 Task: Look for space in Shama Junction, Ghana from 3rd August, 2023 to 7th August, 2023 for 2 adults in price range Rs.4000 to Rs.9000. Place can be private room with 1  bedroom having 1 bed and 1 bathroom. Property type can be house, flat, guest house, hotel. Booking option can be shelf check-in. Required host language is English.
Action: Mouse moved to (433, 45)
Screenshot: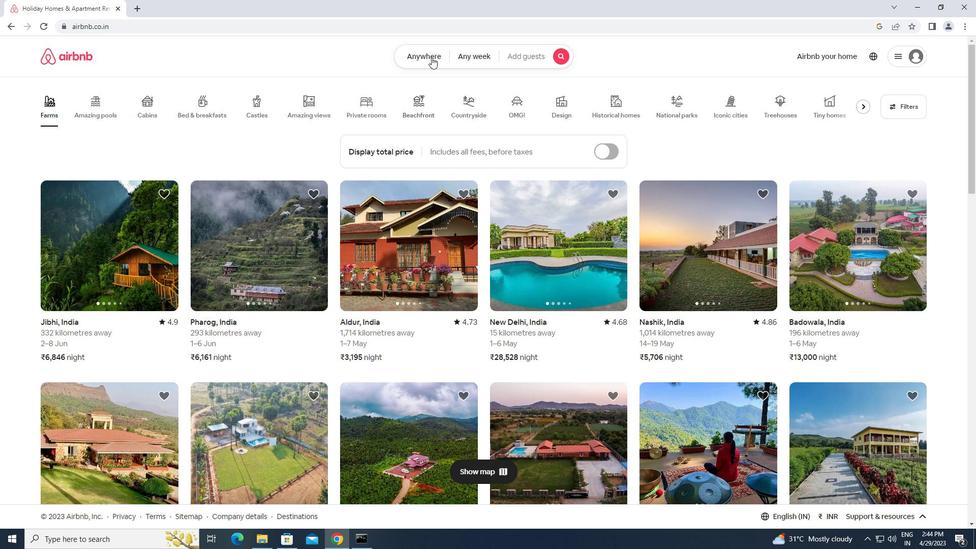 
Action: Mouse pressed left at (433, 45)
Screenshot: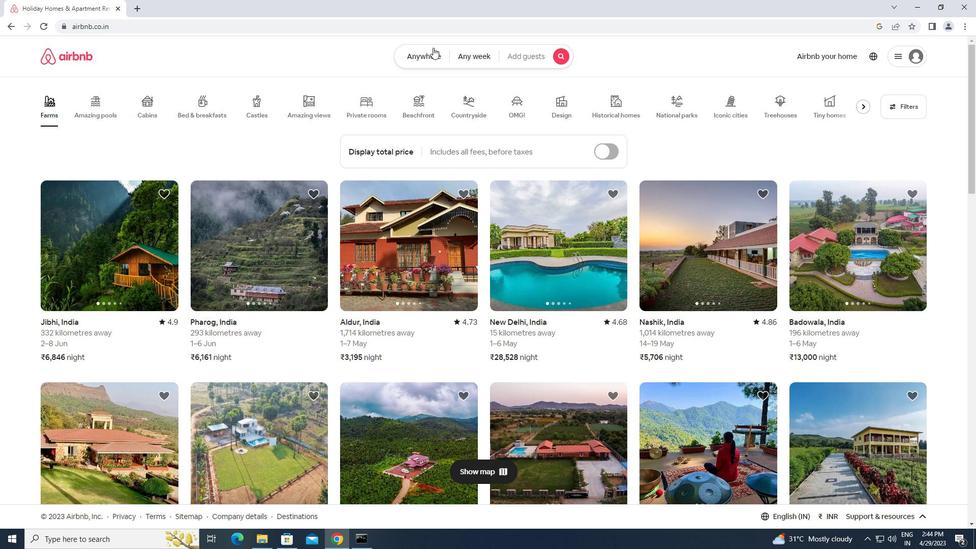 
Action: Mouse moved to (386, 87)
Screenshot: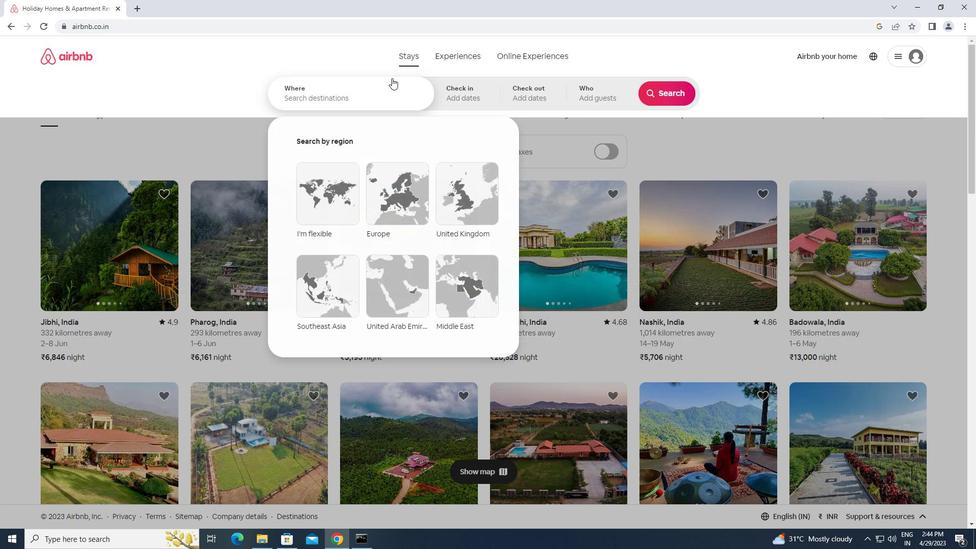 
Action: Mouse pressed left at (386, 87)
Screenshot: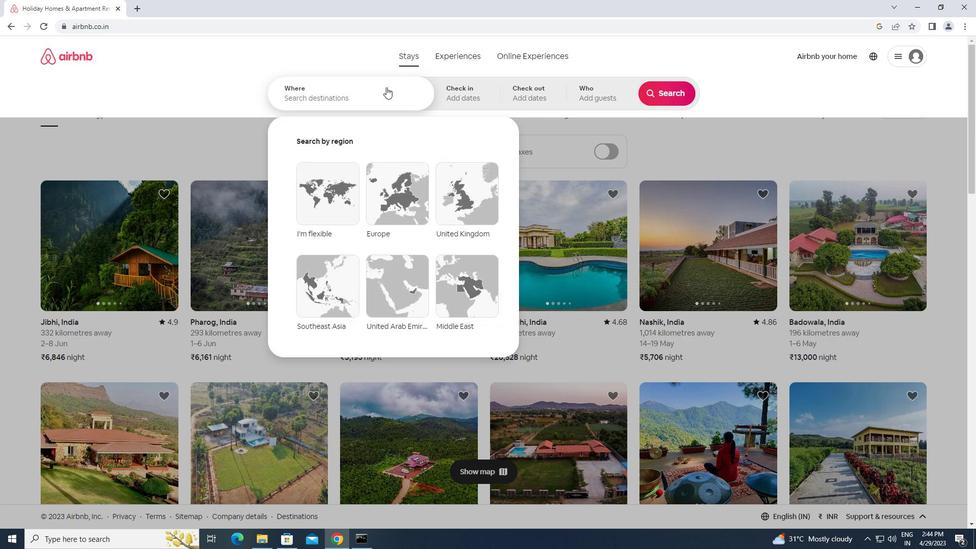 
Action: Key pressed s<Key.caps_lock>hama<Key.space><Key.caps_lock>j<Key.caps_lock>unction,<Key.space><Key.caps_lock>g<Key.caps_lock>hana<Key.enter>
Screenshot: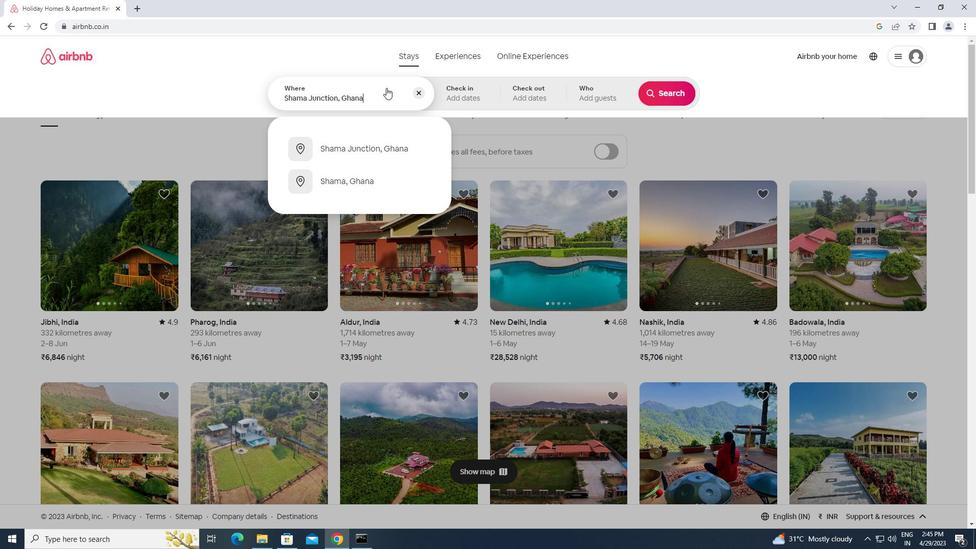 
Action: Mouse moved to (666, 173)
Screenshot: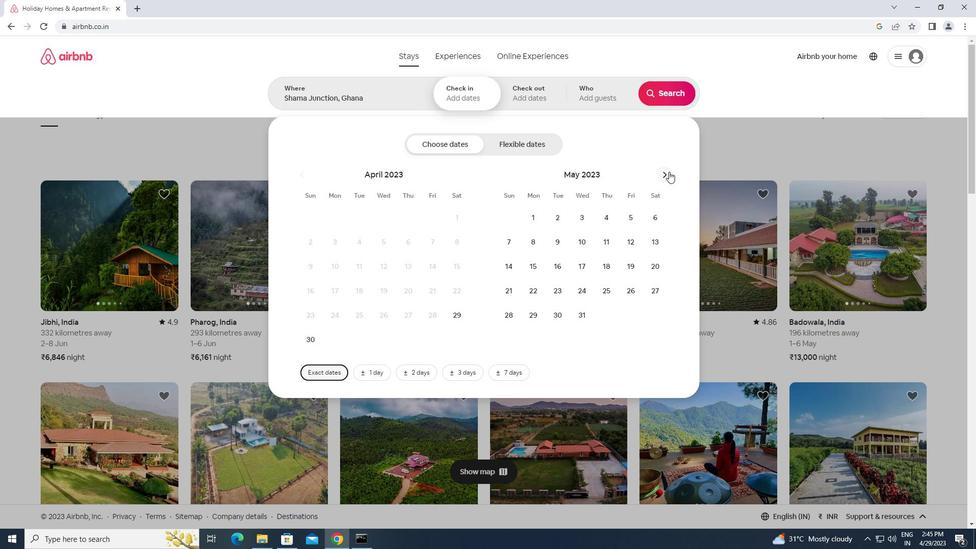 
Action: Mouse pressed left at (666, 173)
Screenshot: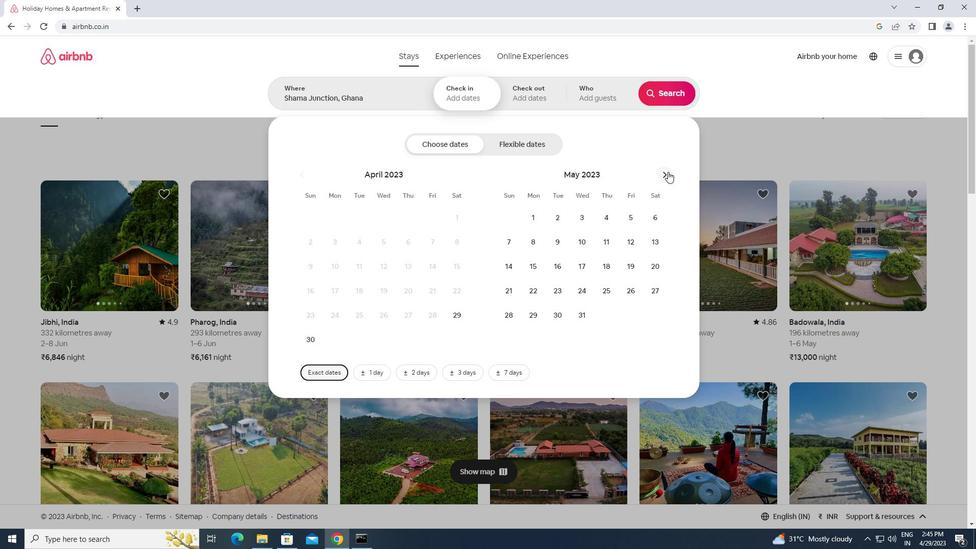 
Action: Mouse pressed left at (666, 173)
Screenshot: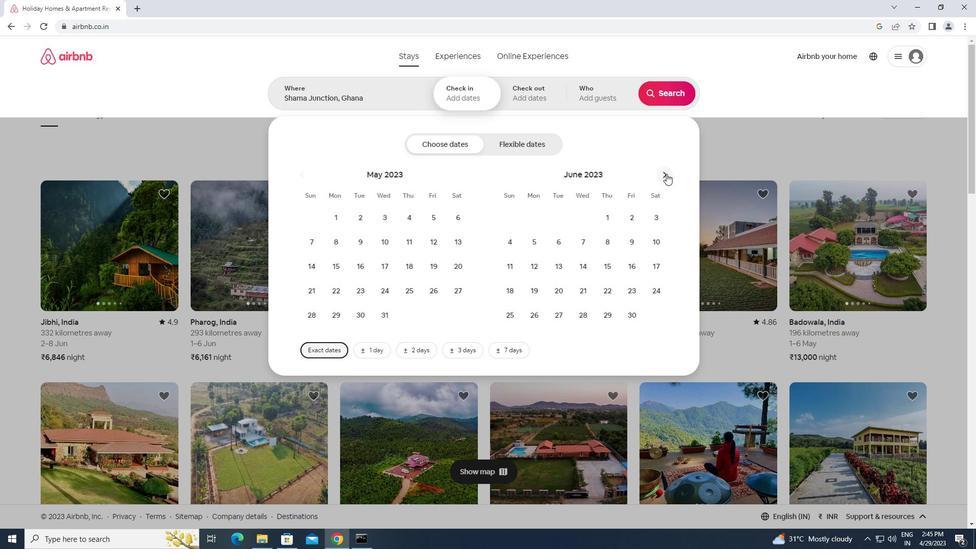 
Action: Mouse pressed left at (666, 173)
Screenshot: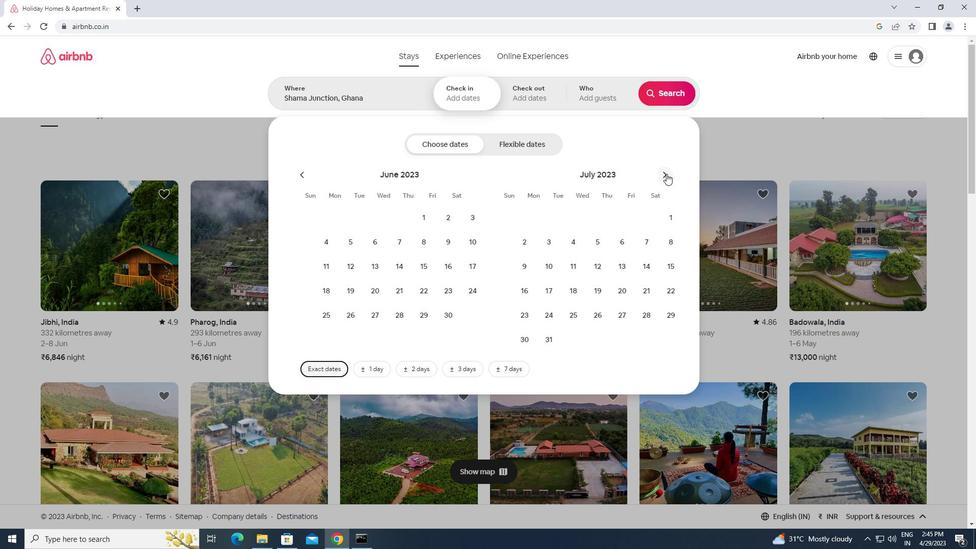 
Action: Mouse moved to (606, 213)
Screenshot: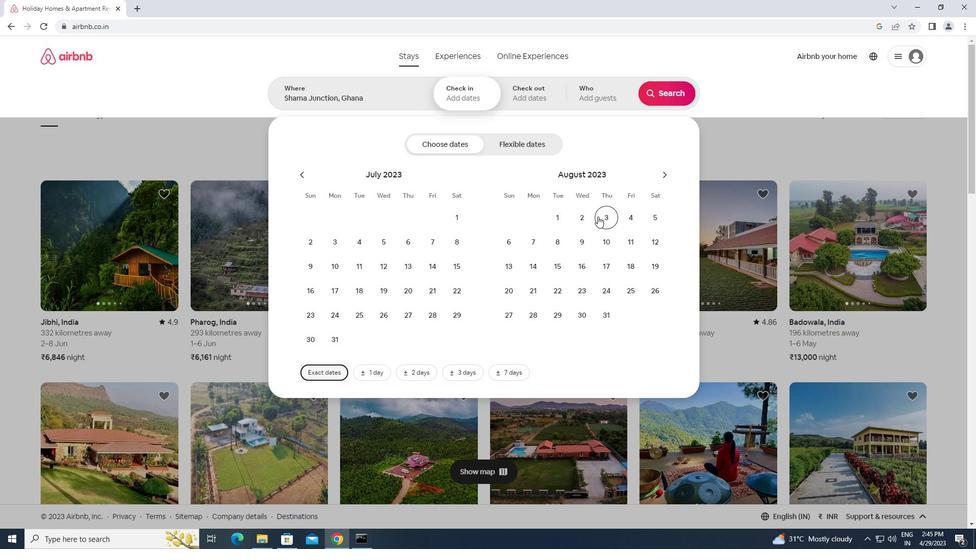 
Action: Mouse pressed left at (606, 213)
Screenshot: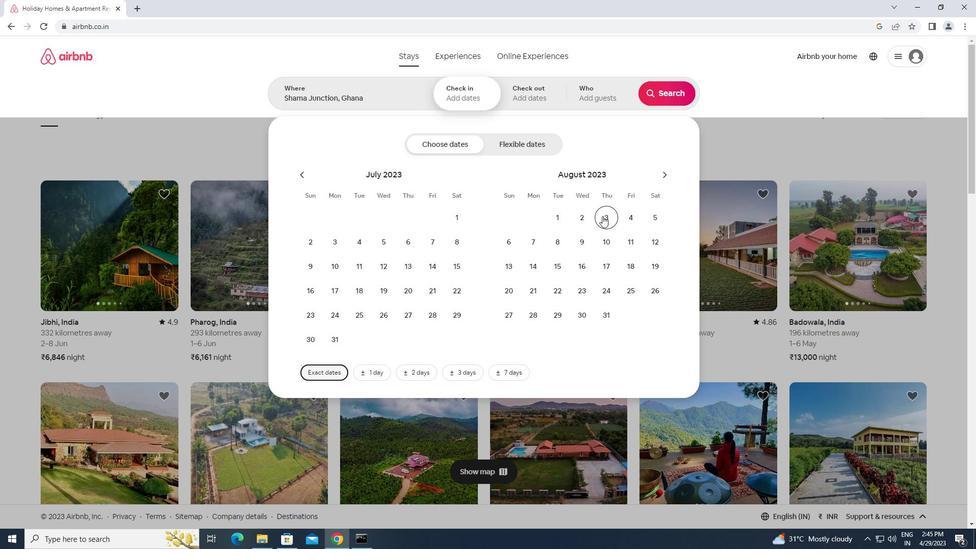 
Action: Mouse moved to (527, 248)
Screenshot: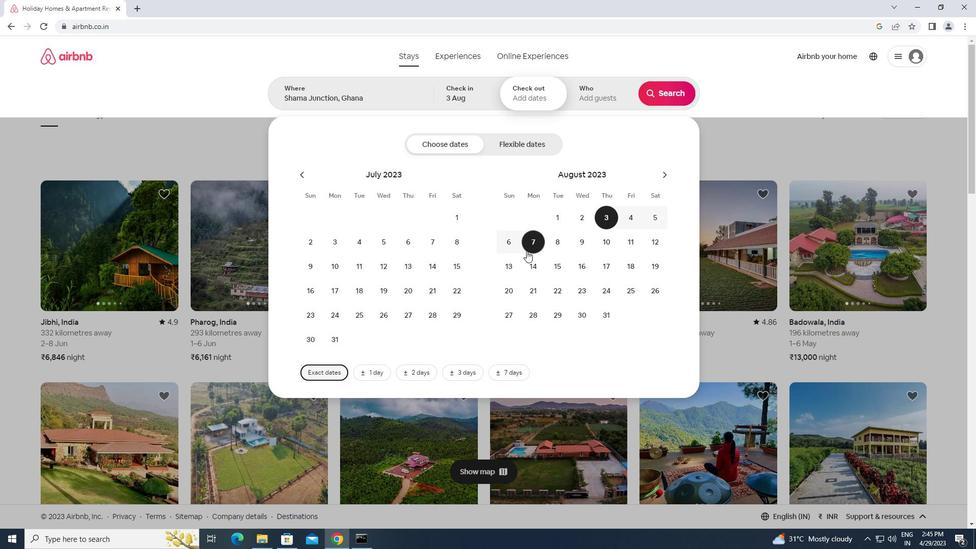 
Action: Mouse pressed left at (527, 248)
Screenshot: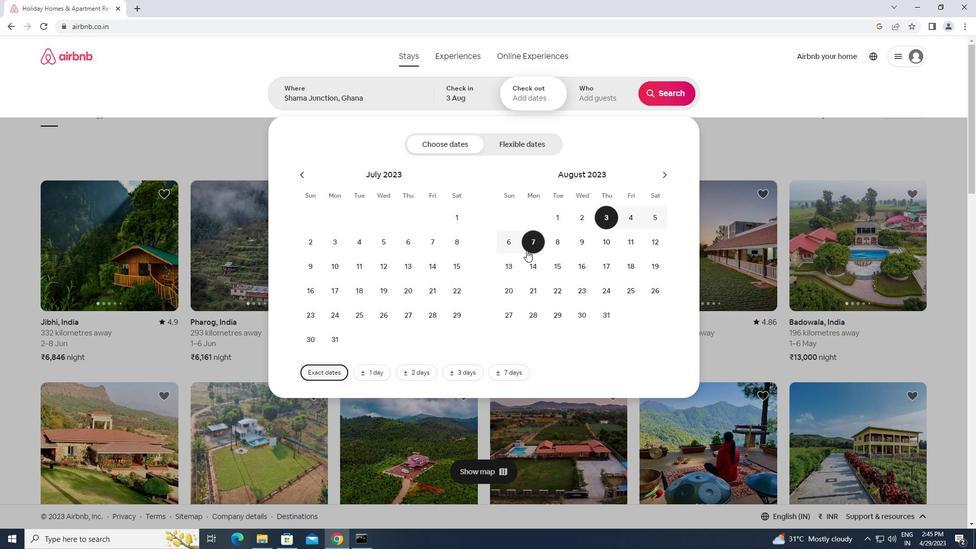 
Action: Mouse moved to (594, 95)
Screenshot: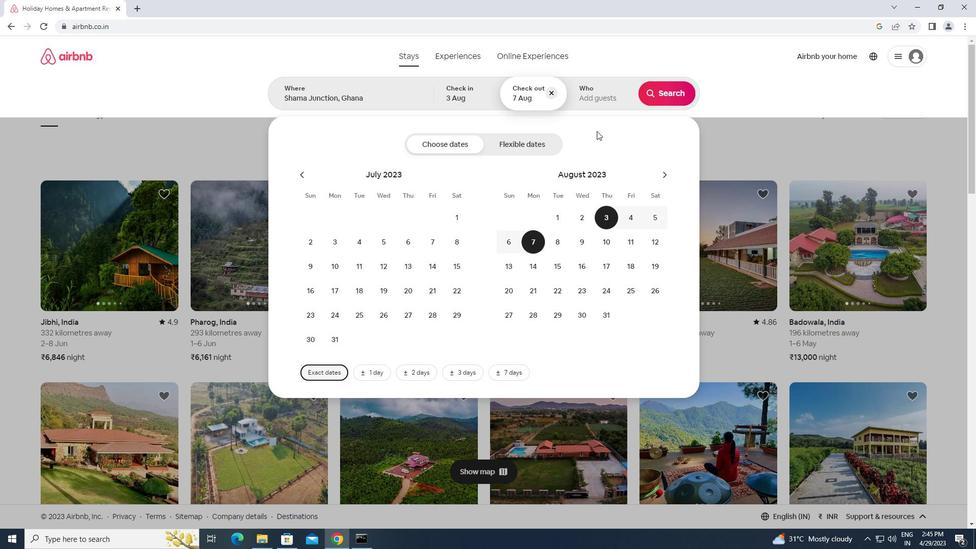 
Action: Mouse pressed left at (594, 95)
Screenshot: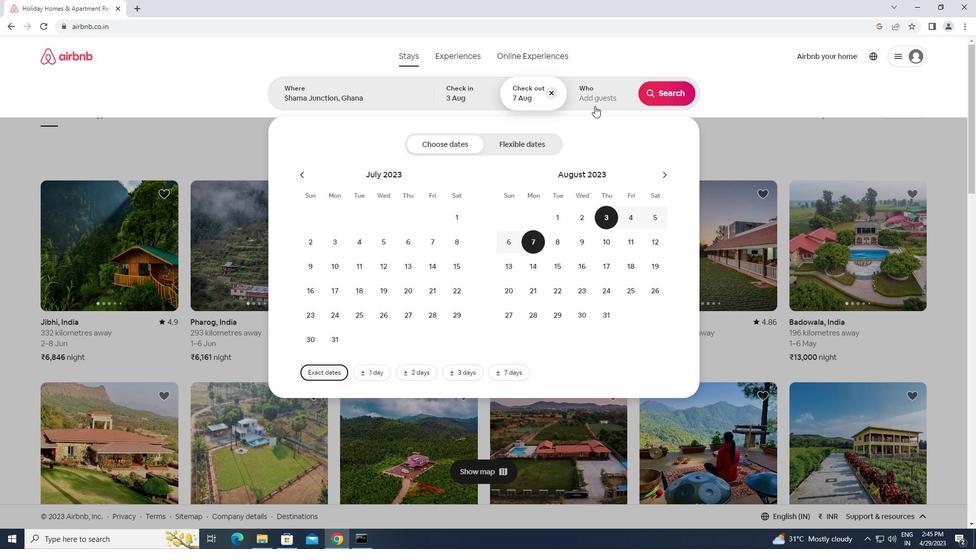 
Action: Mouse moved to (668, 149)
Screenshot: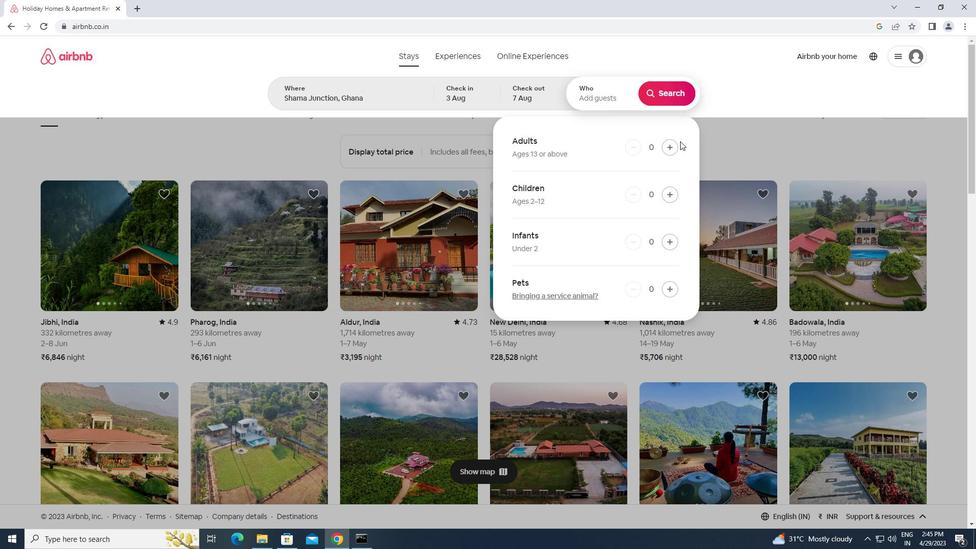 
Action: Mouse pressed left at (668, 149)
Screenshot: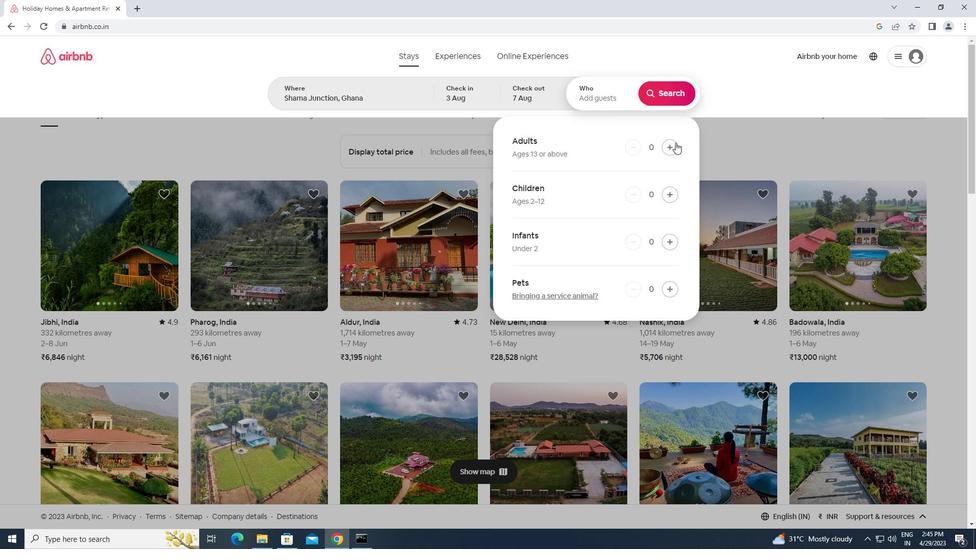 
Action: Mouse pressed left at (668, 149)
Screenshot: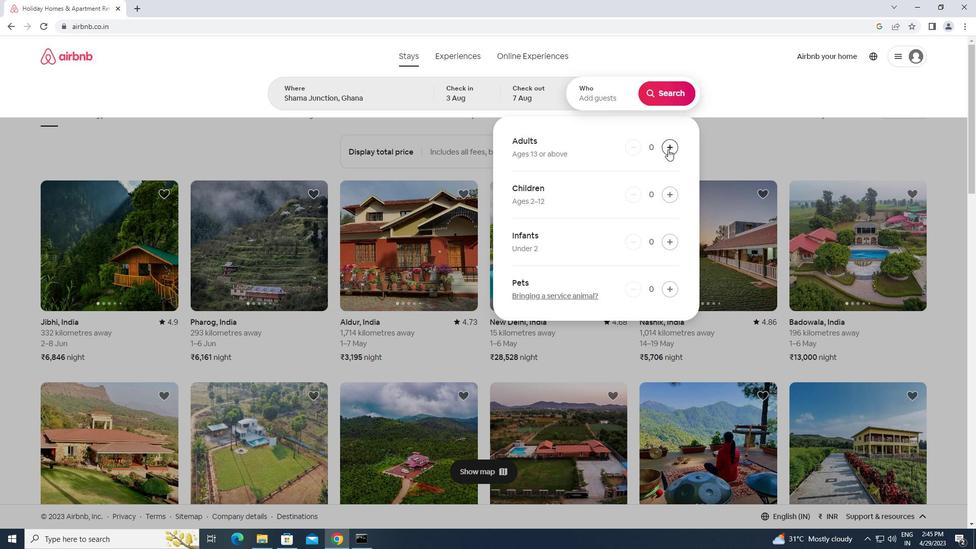 
Action: Mouse moved to (657, 102)
Screenshot: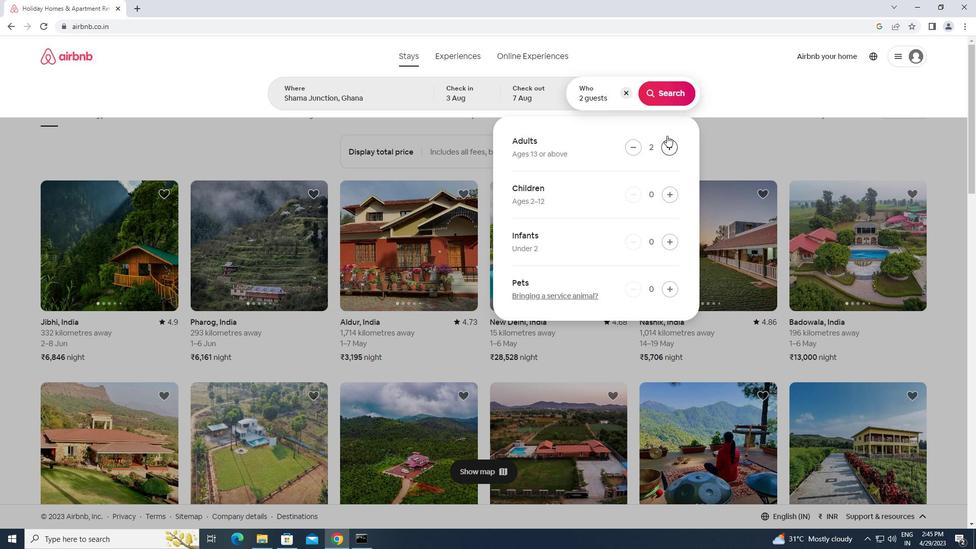 
Action: Mouse pressed left at (657, 102)
Screenshot: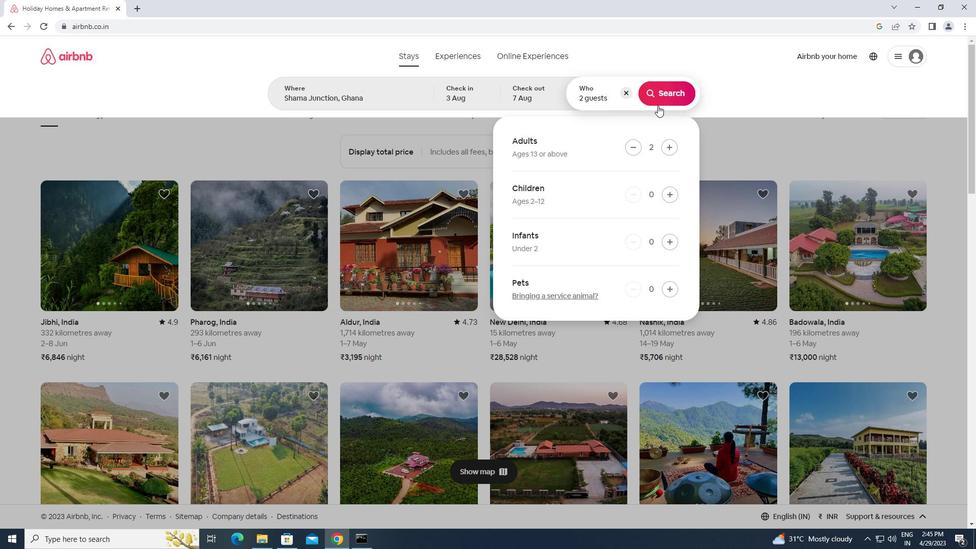 
Action: Mouse moved to (921, 94)
Screenshot: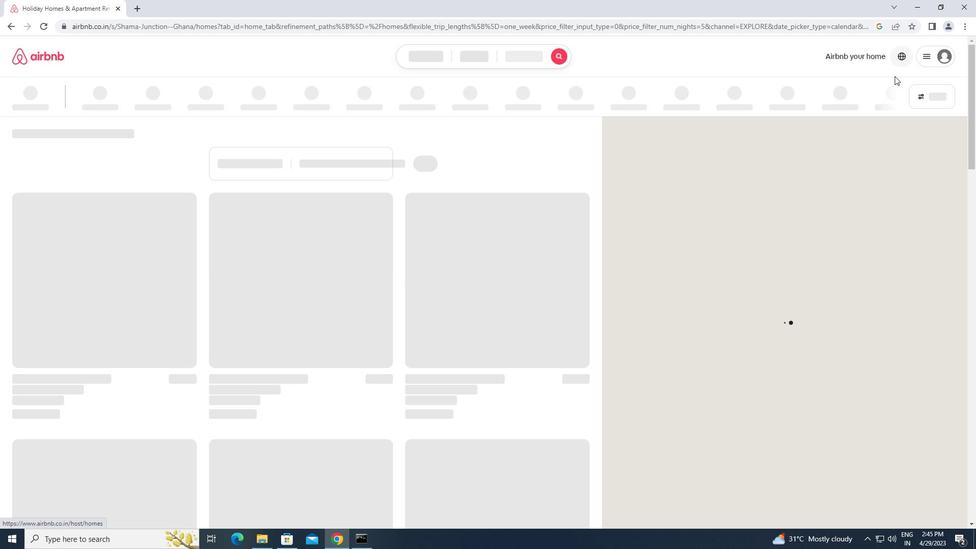 
Action: Mouse pressed left at (921, 94)
Screenshot: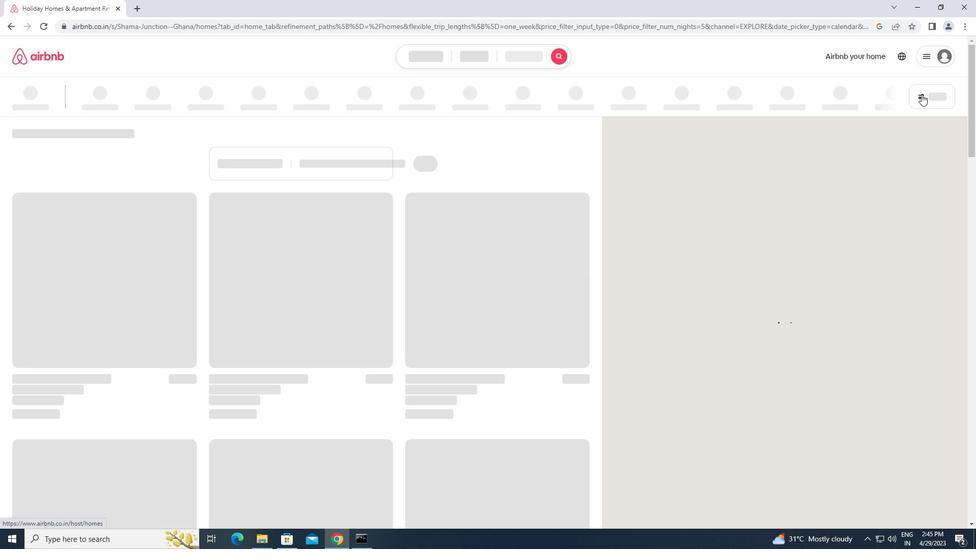 
Action: Mouse moved to (363, 222)
Screenshot: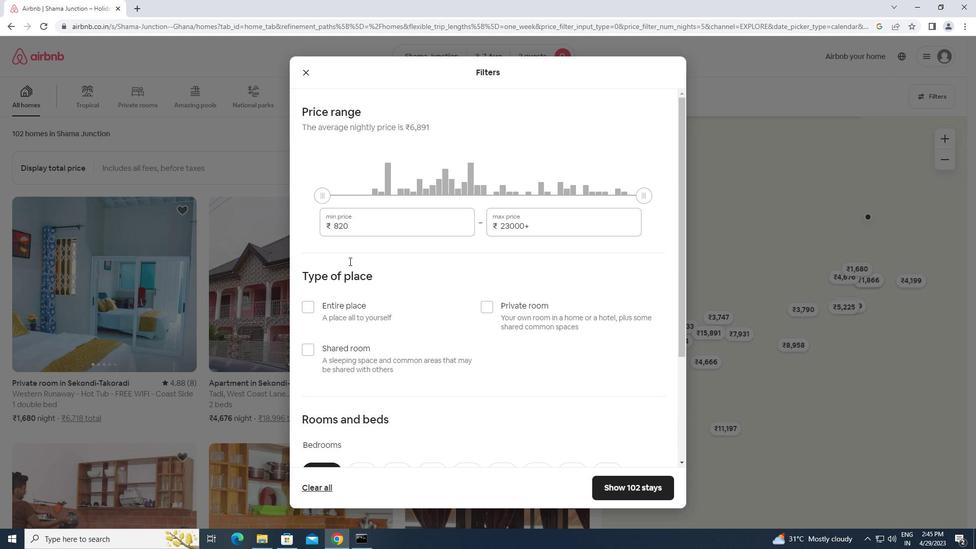 
Action: Mouse pressed left at (363, 222)
Screenshot: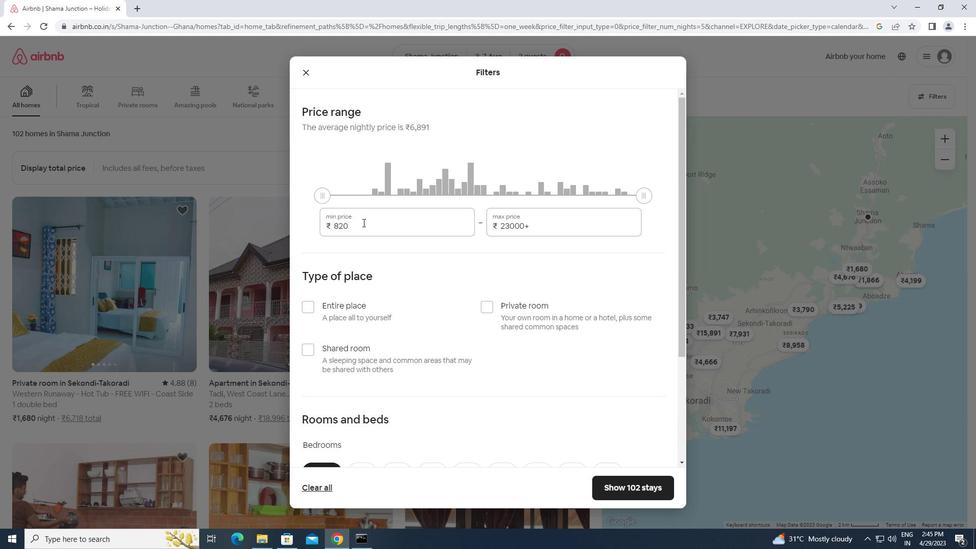 
Action: Mouse moved to (311, 229)
Screenshot: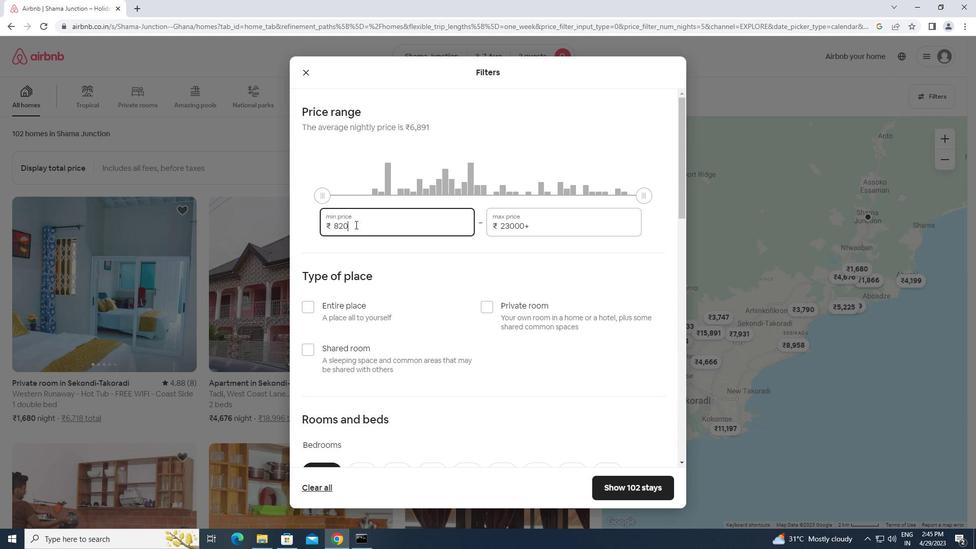
Action: Key pressed 4000<Key.tab><Key.backspace><Key.backspace><Key.backspace><Key.backspace><Key.backspace><Key.backspace><Key.backspace><Key.backspace><Key.backspace><Key.backspace><Key.backspace><Key.backspace><Key.backspace><Key.backspace><Key.backspace><Key.backspace><Key.backspace><Key.backspace><Key.backspace><Key.backspace><Key.backspace><Key.backspace><Key.backspace><Key.backspace><Key.backspace><Key.backspace><Key.backspace><Key.backspace><Key.backspace><Key.backspace><Key.backspace>9000
Screenshot: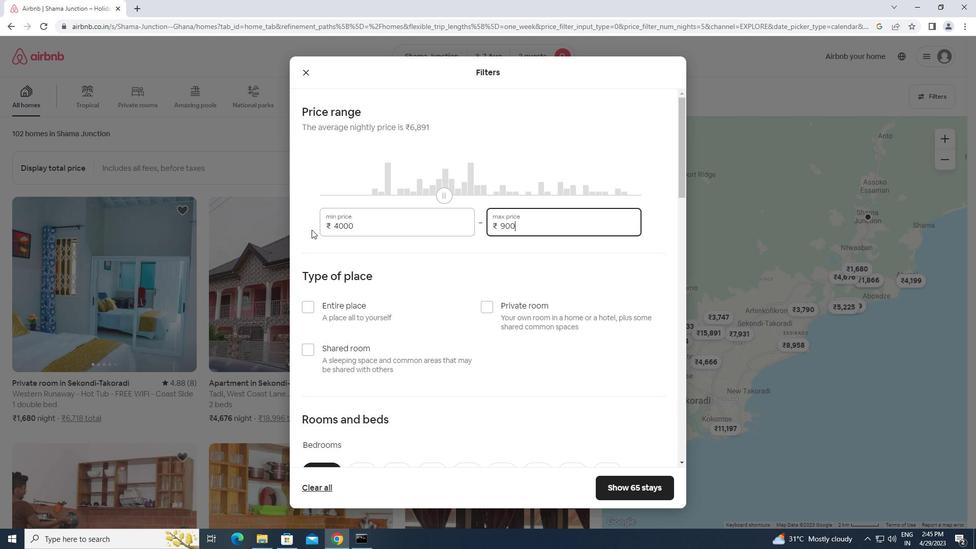 
Action: Mouse moved to (422, 271)
Screenshot: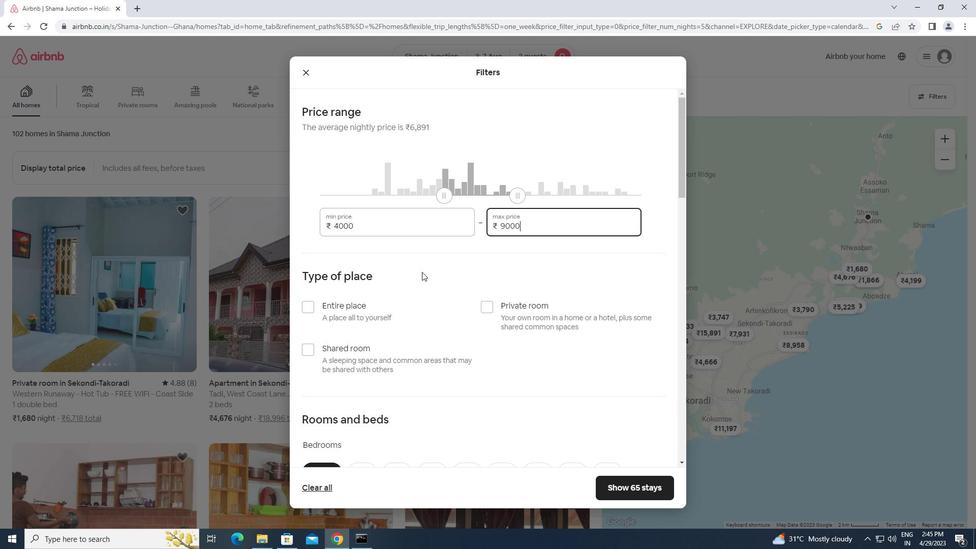 
Action: Mouse pressed left at (422, 271)
Screenshot: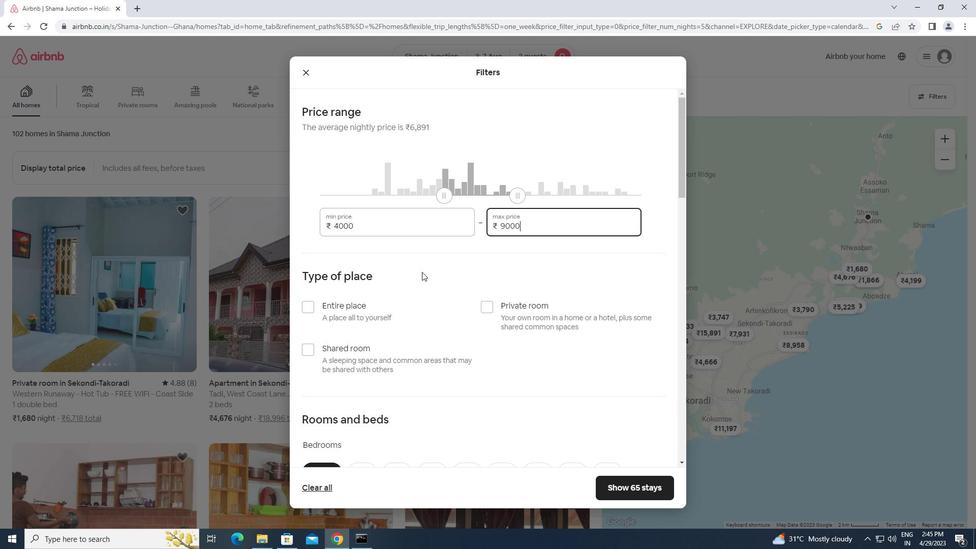 
Action: Mouse moved to (486, 303)
Screenshot: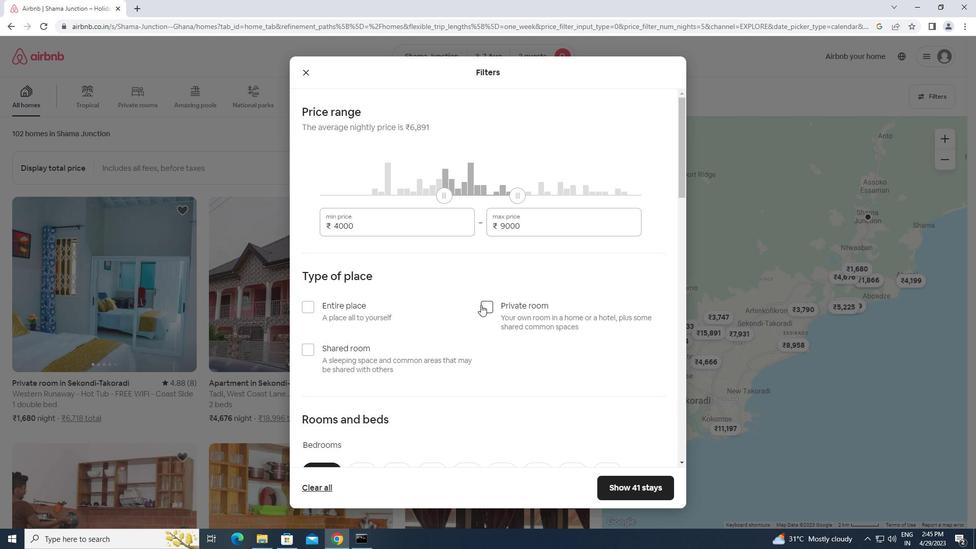 
Action: Mouse pressed left at (486, 303)
Screenshot: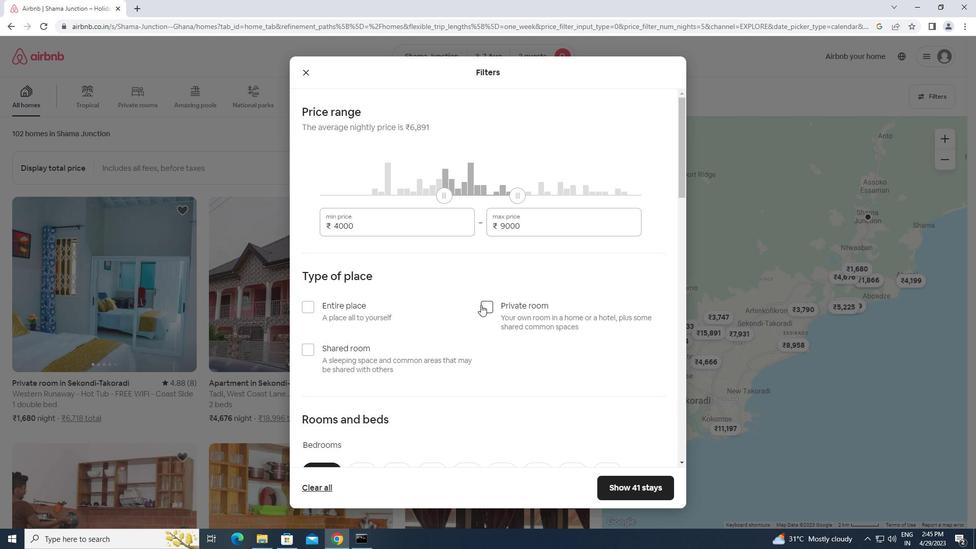 
Action: Mouse moved to (486, 303)
Screenshot: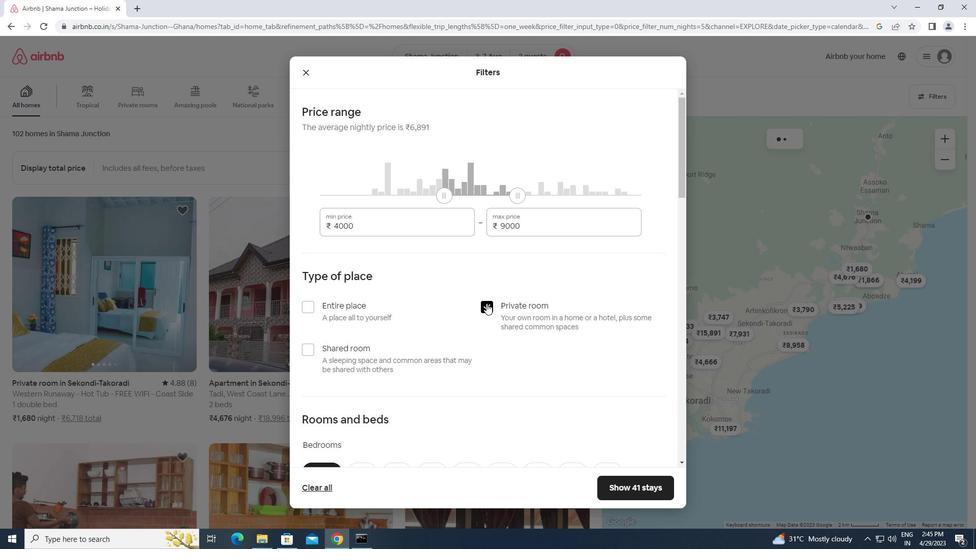 
Action: Mouse scrolled (486, 303) with delta (0, 0)
Screenshot: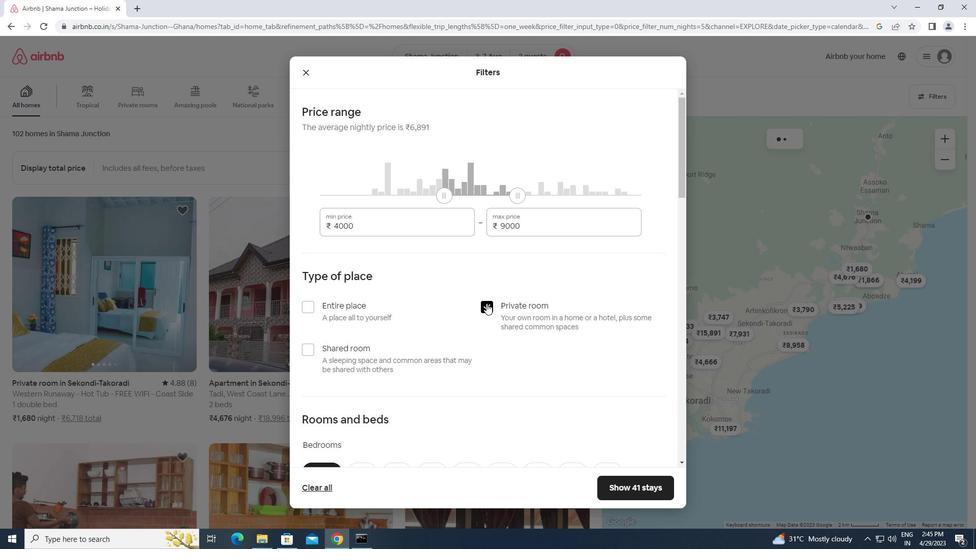 
Action: Mouse scrolled (486, 303) with delta (0, 0)
Screenshot: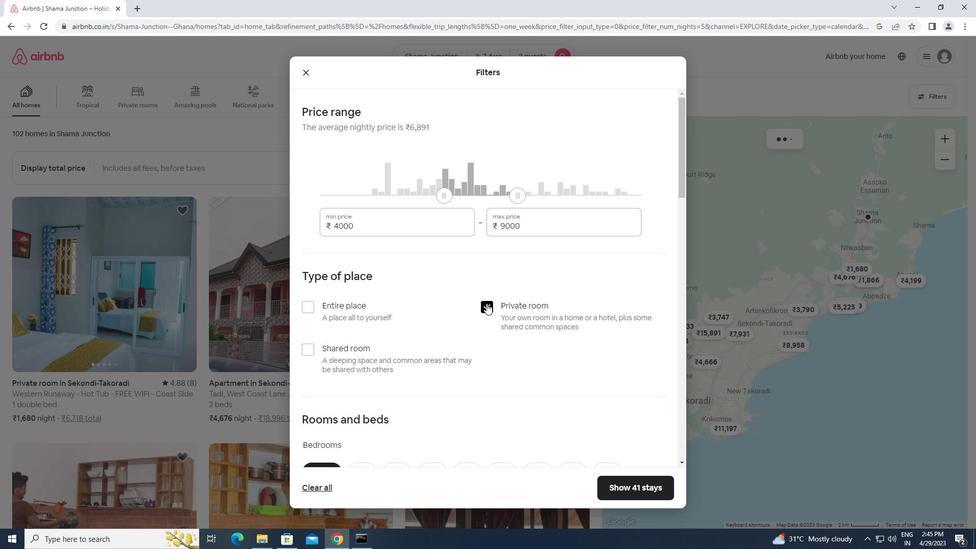 
Action: Mouse scrolled (486, 303) with delta (0, 0)
Screenshot: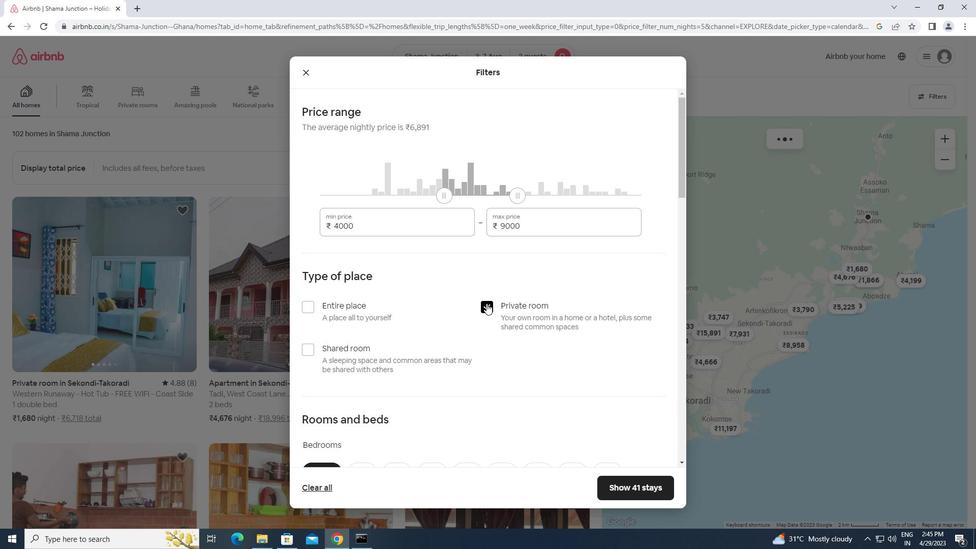 
Action: Mouse scrolled (486, 304) with delta (0, 0)
Screenshot: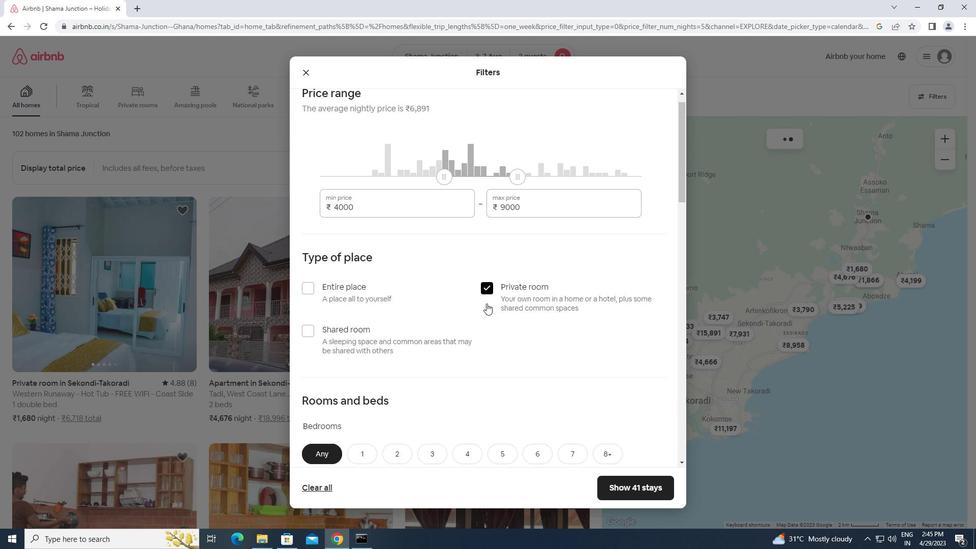 
Action: Mouse scrolled (486, 303) with delta (0, 0)
Screenshot: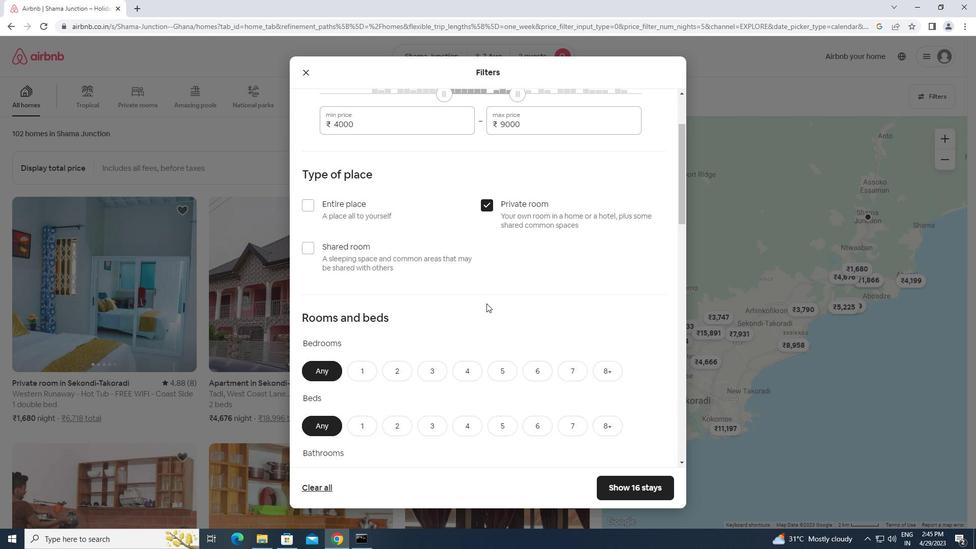 
Action: Mouse scrolled (486, 303) with delta (0, 0)
Screenshot: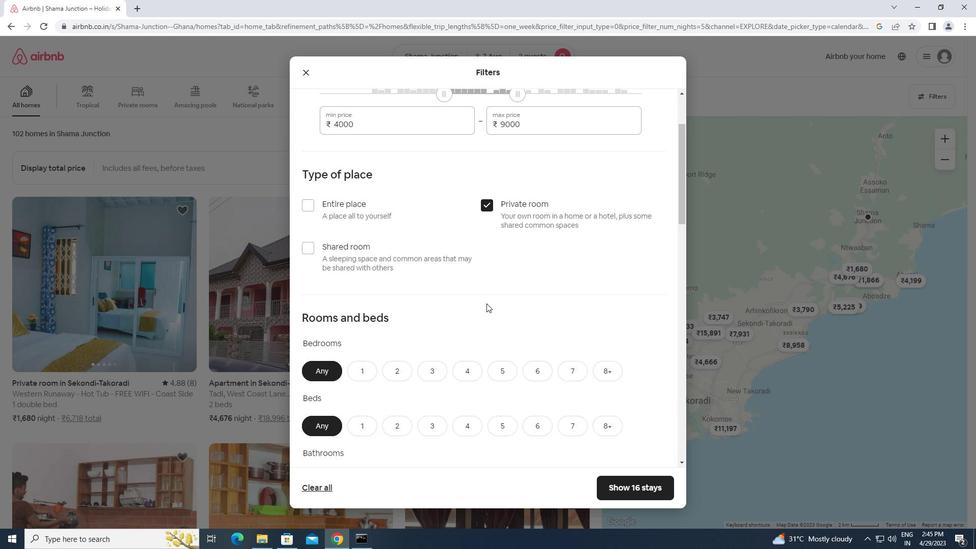 
Action: Mouse scrolled (486, 303) with delta (0, 0)
Screenshot: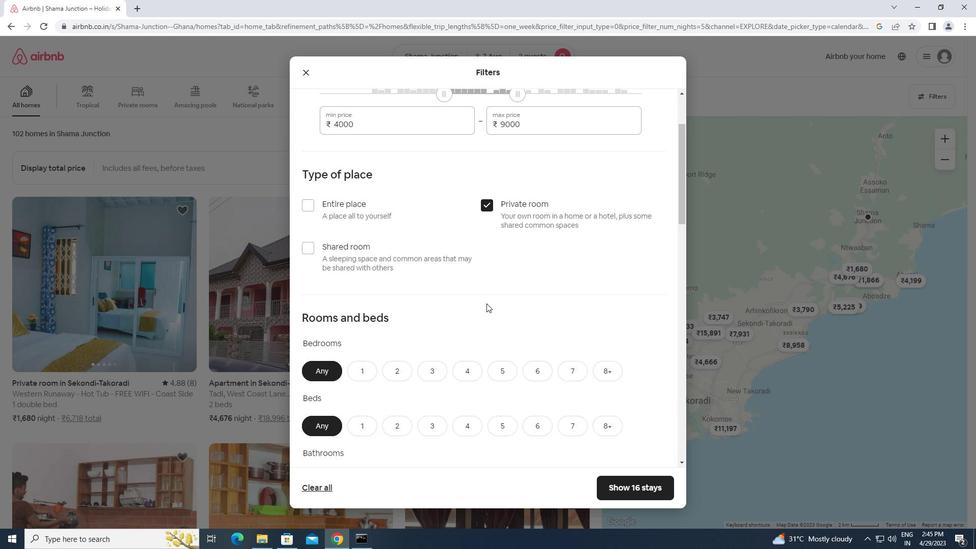 
Action: Mouse moved to (356, 219)
Screenshot: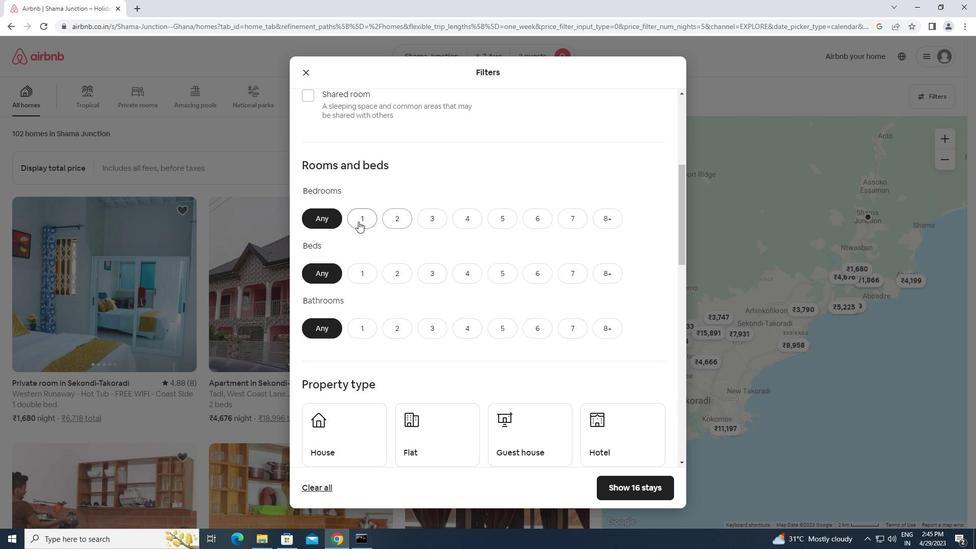 
Action: Mouse pressed left at (356, 219)
Screenshot: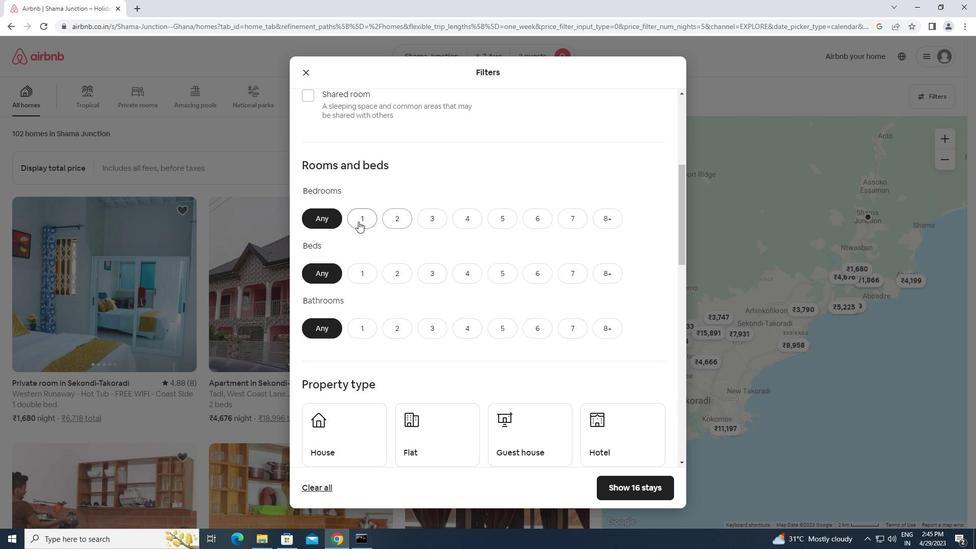 
Action: Mouse moved to (362, 273)
Screenshot: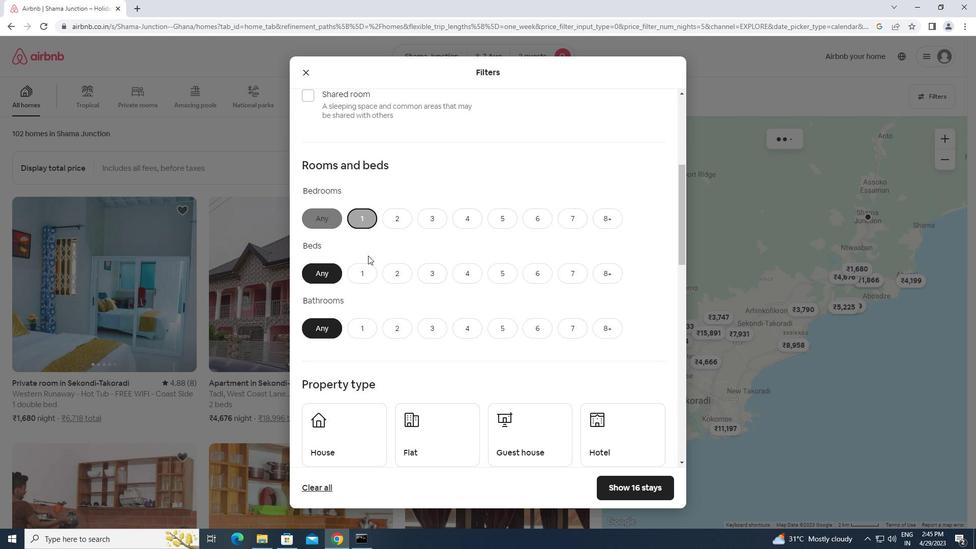 
Action: Mouse pressed left at (362, 273)
Screenshot: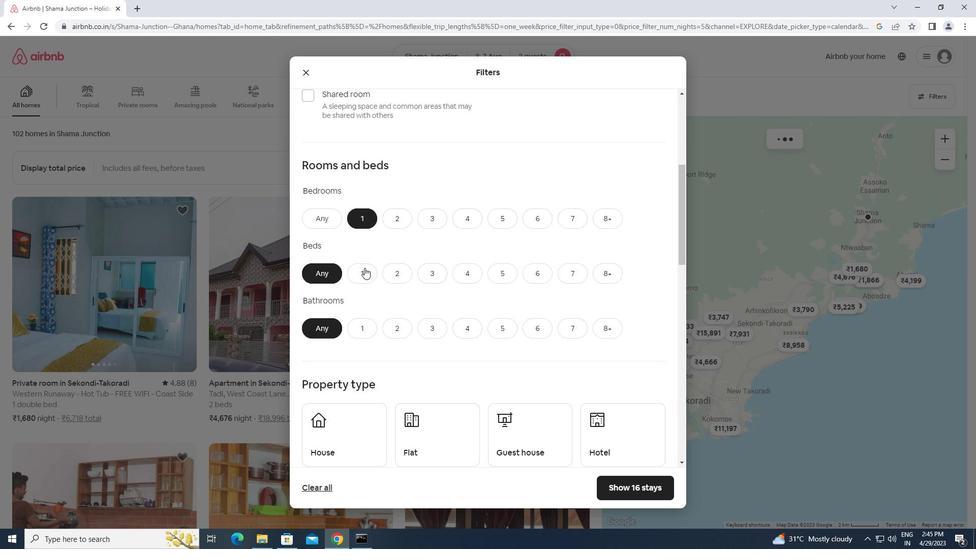 
Action: Mouse moved to (363, 318)
Screenshot: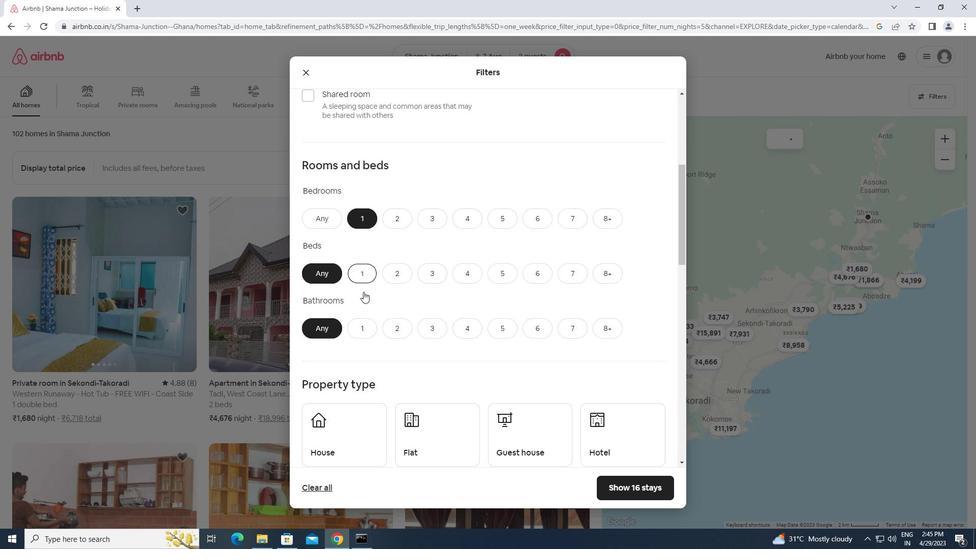 
Action: Mouse pressed left at (363, 318)
Screenshot: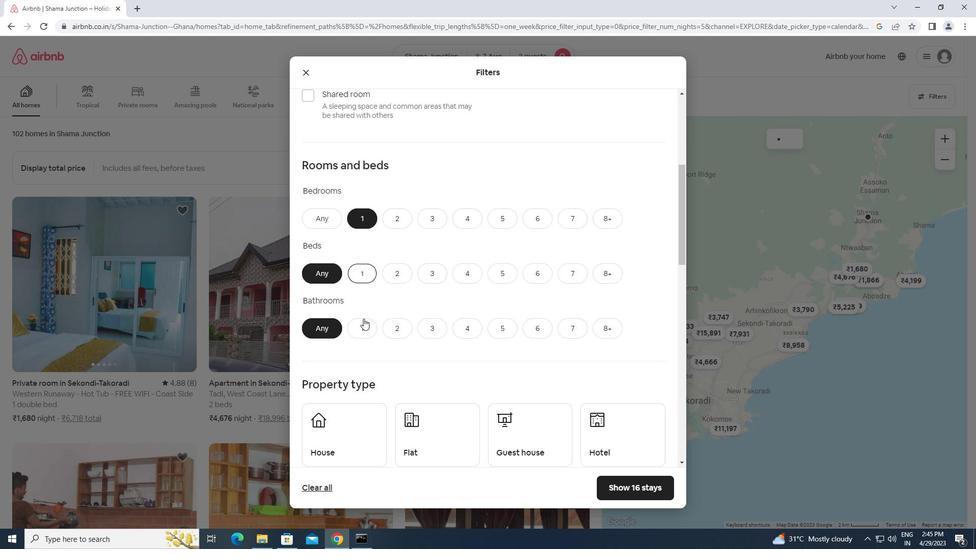 
Action: Mouse moved to (392, 337)
Screenshot: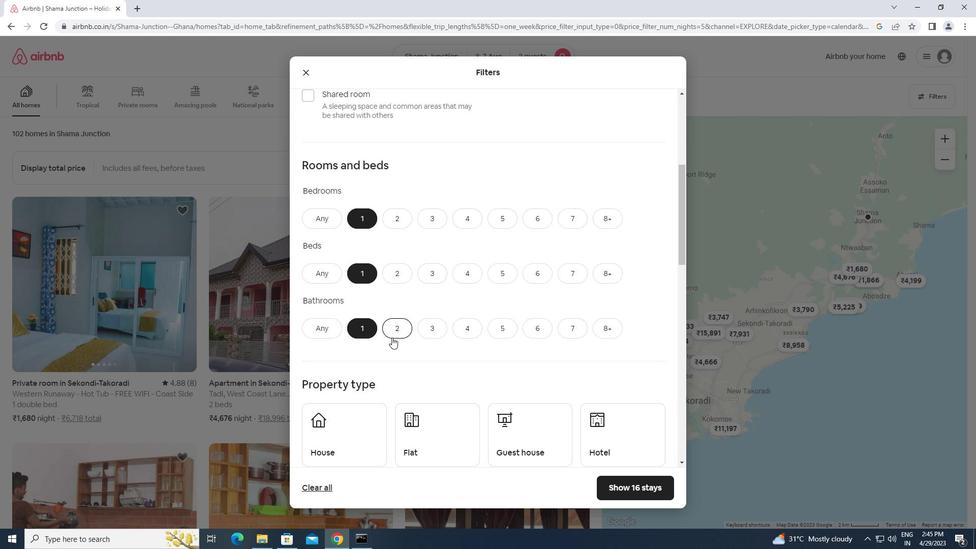 
Action: Mouse scrolled (392, 337) with delta (0, 0)
Screenshot: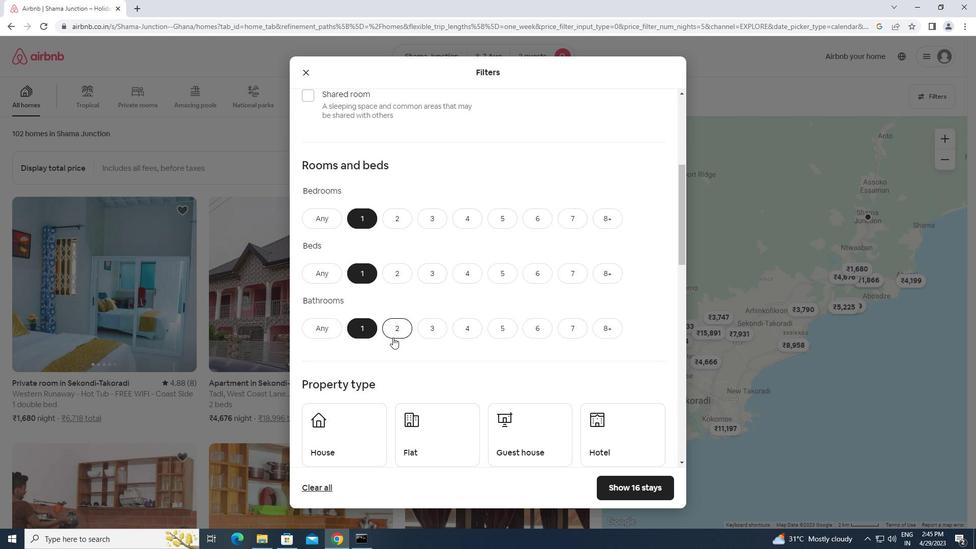 
Action: Mouse scrolled (392, 337) with delta (0, 0)
Screenshot: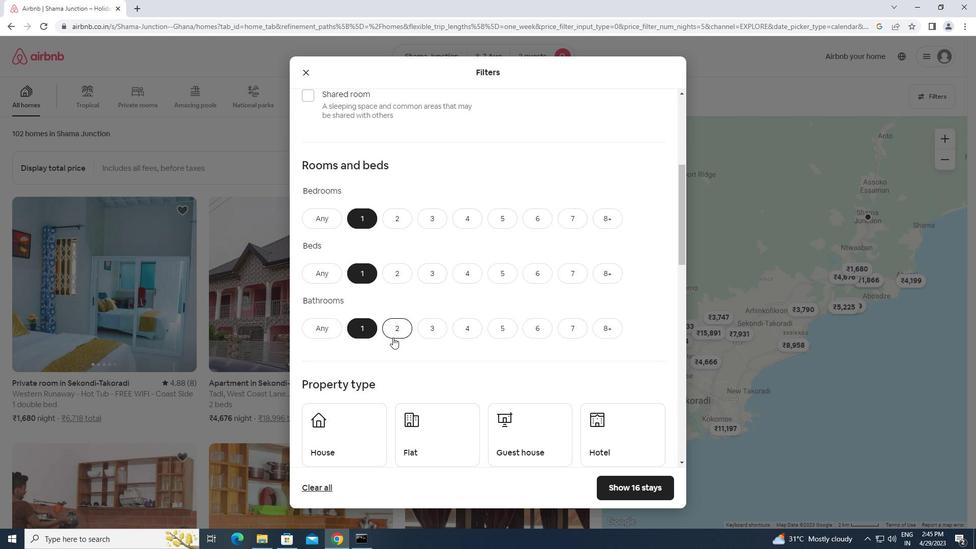 
Action: Mouse moved to (367, 340)
Screenshot: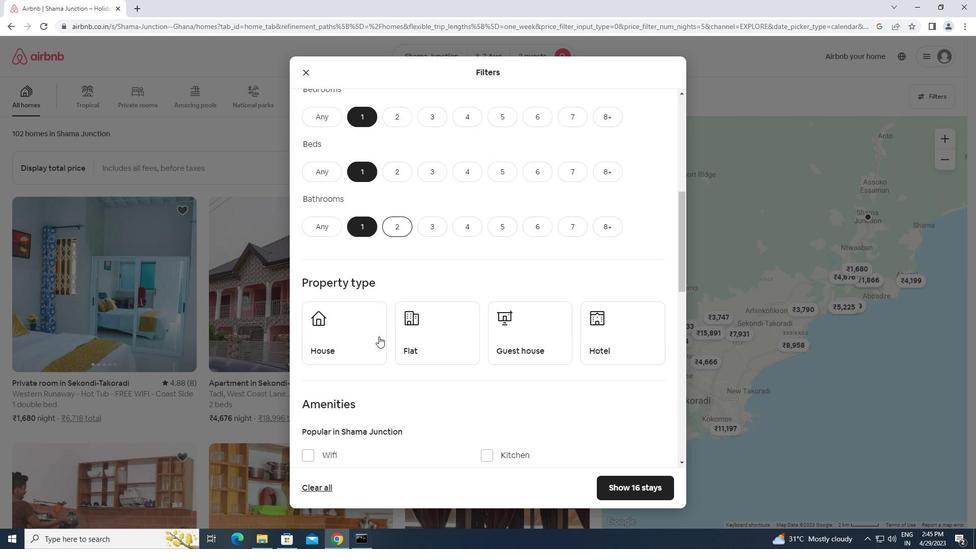 
Action: Mouse pressed left at (367, 340)
Screenshot: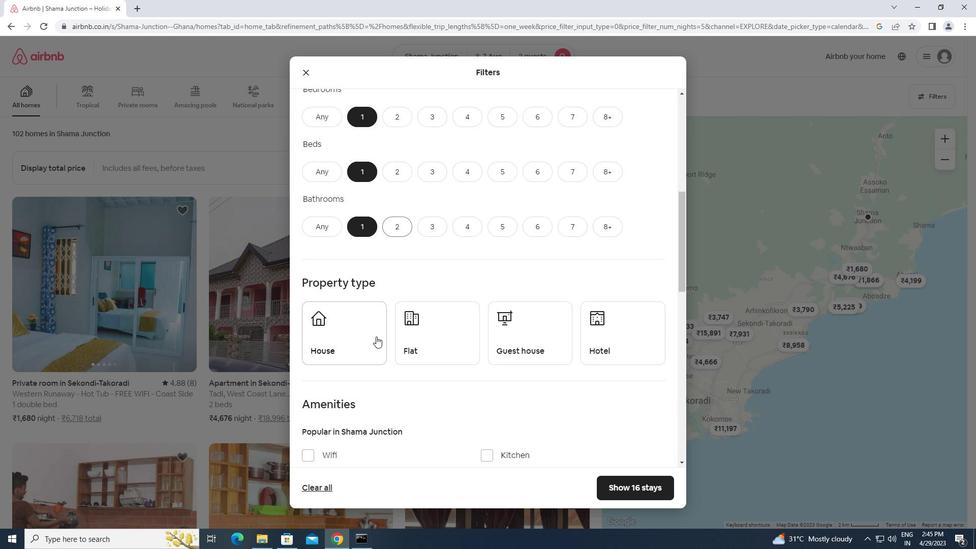 
Action: Mouse moved to (444, 327)
Screenshot: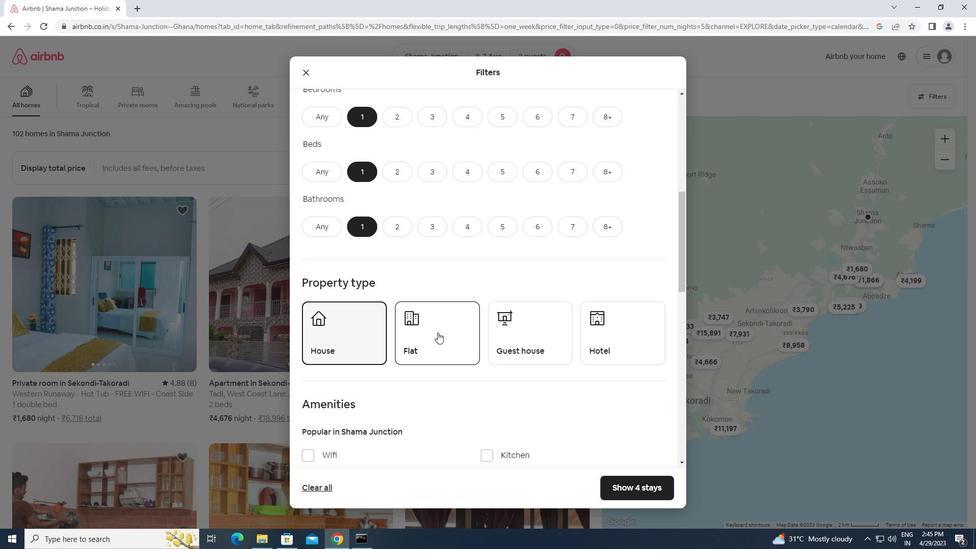 
Action: Mouse pressed left at (444, 327)
Screenshot: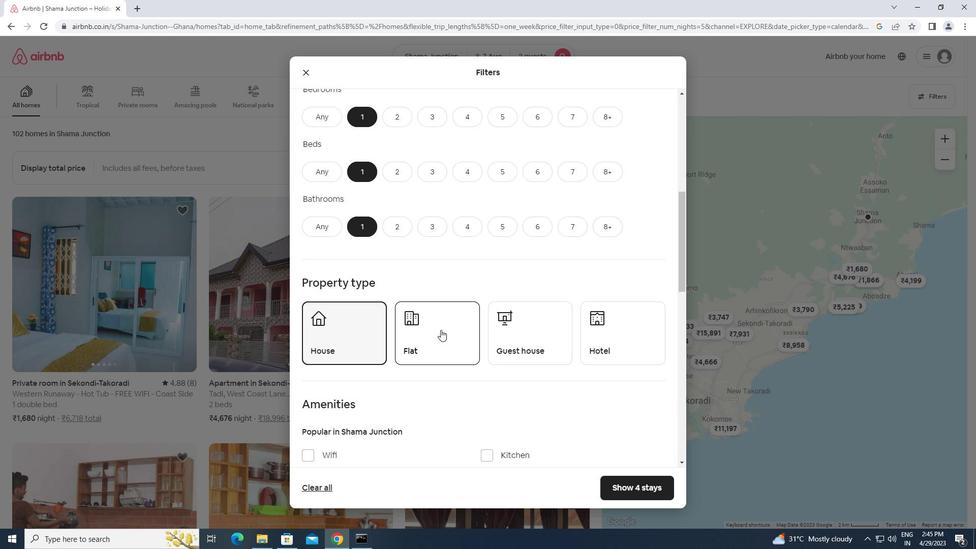 
Action: Mouse moved to (525, 321)
Screenshot: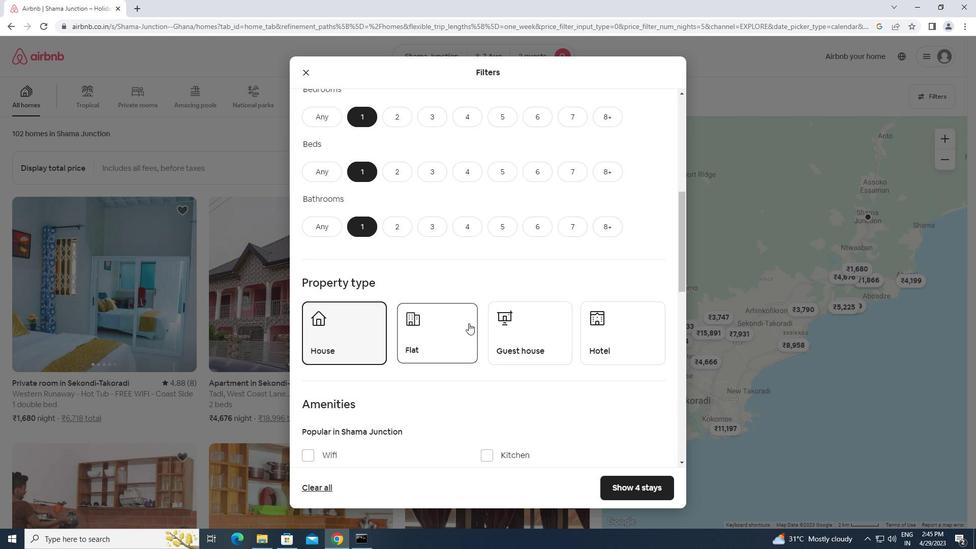 
Action: Mouse pressed left at (525, 321)
Screenshot: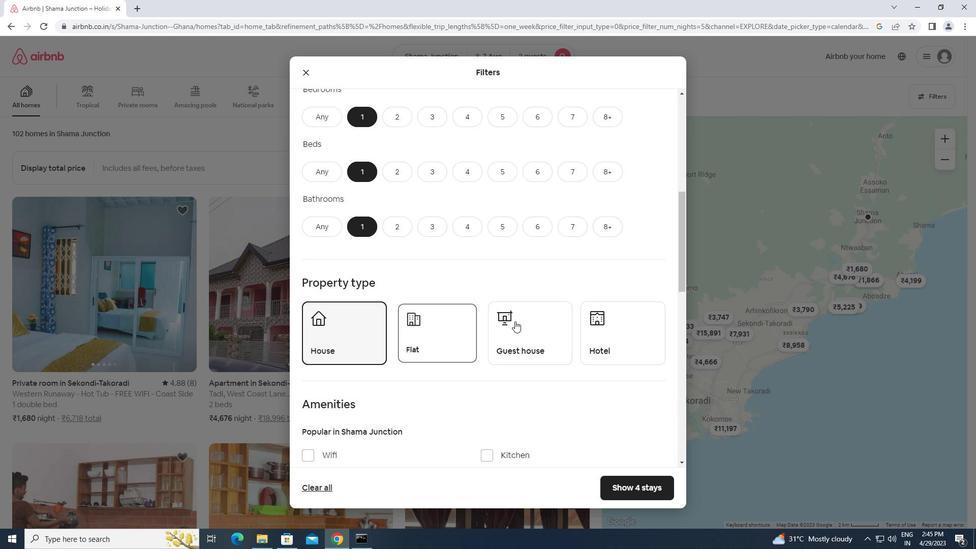 
Action: Mouse moved to (641, 335)
Screenshot: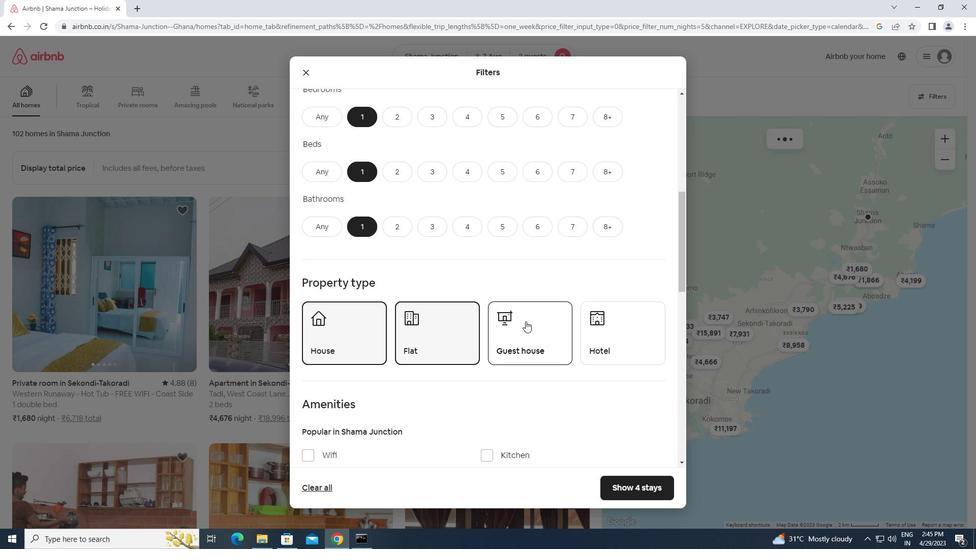 
Action: Mouse pressed left at (641, 335)
Screenshot: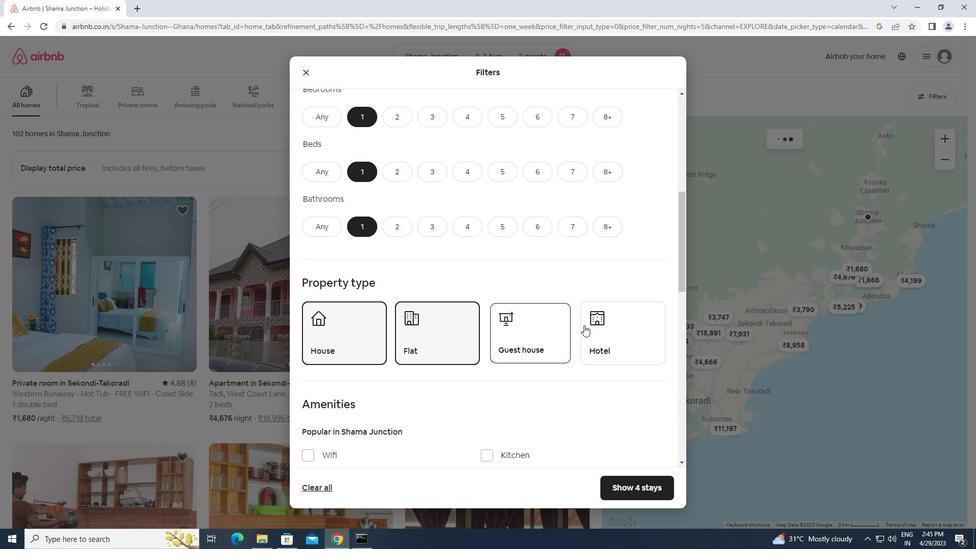 
Action: Mouse moved to (376, 366)
Screenshot: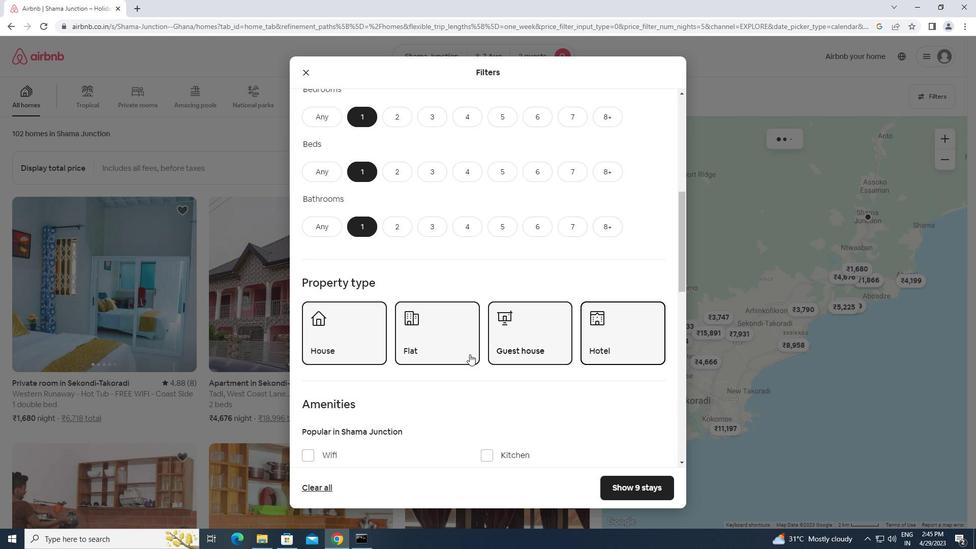 
Action: Mouse scrolled (376, 365) with delta (0, 0)
Screenshot: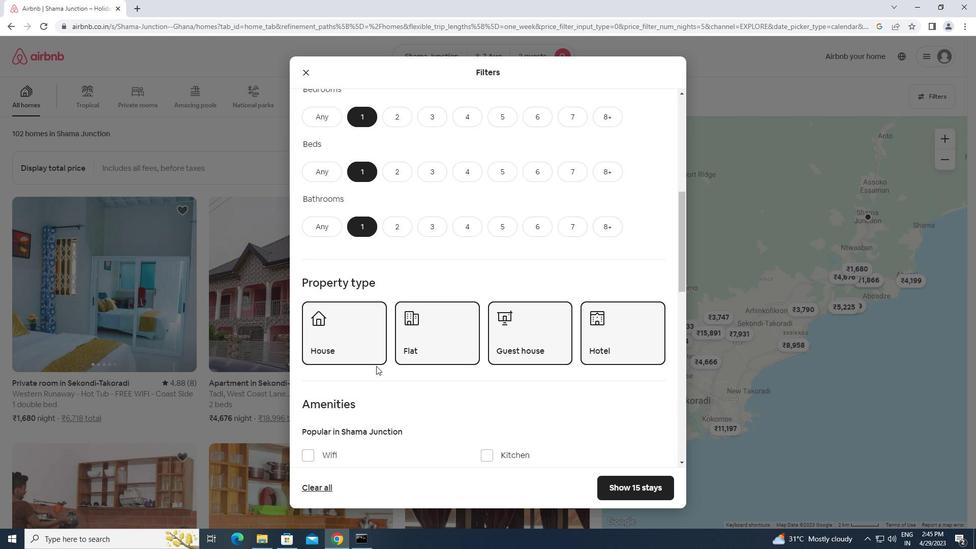 
Action: Mouse scrolled (376, 365) with delta (0, 0)
Screenshot: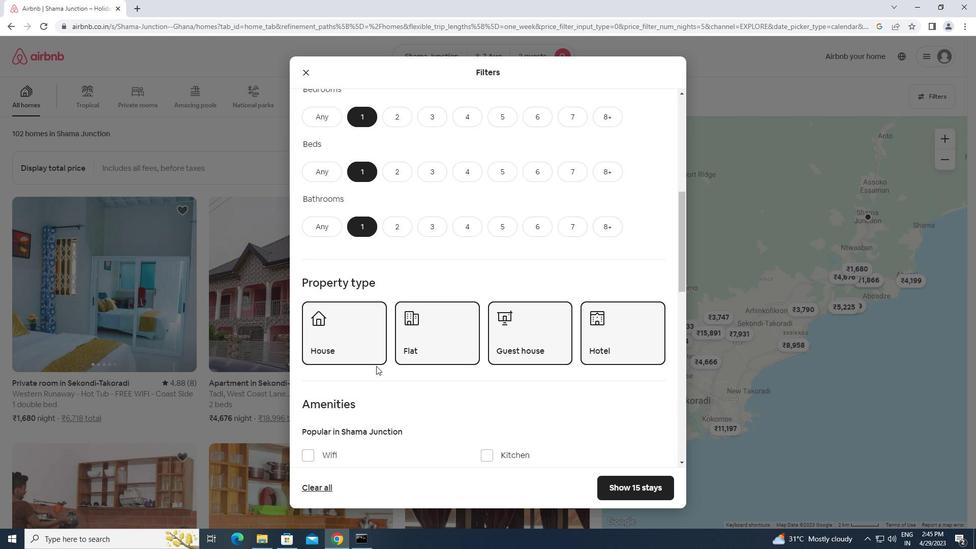 
Action: Mouse scrolled (376, 365) with delta (0, 0)
Screenshot: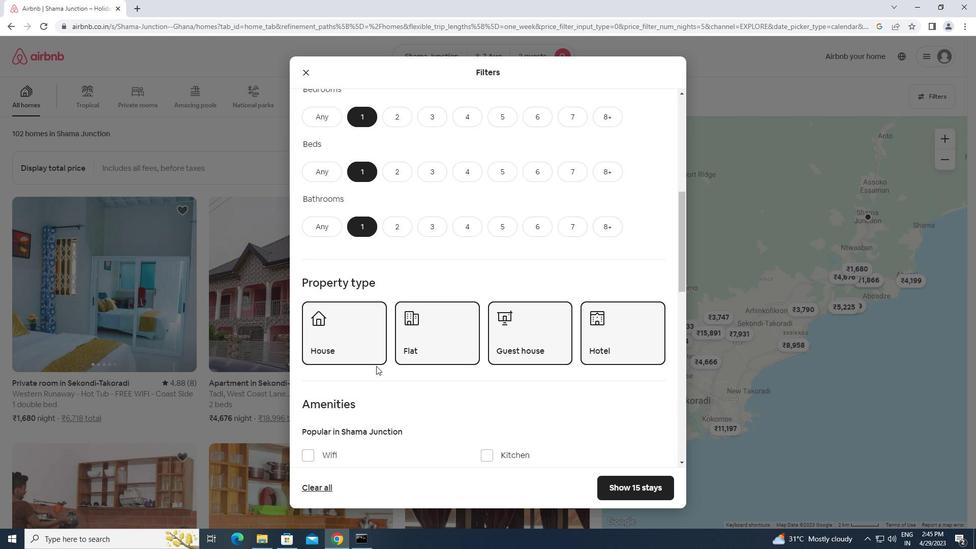 
Action: Mouse moved to (616, 398)
Screenshot: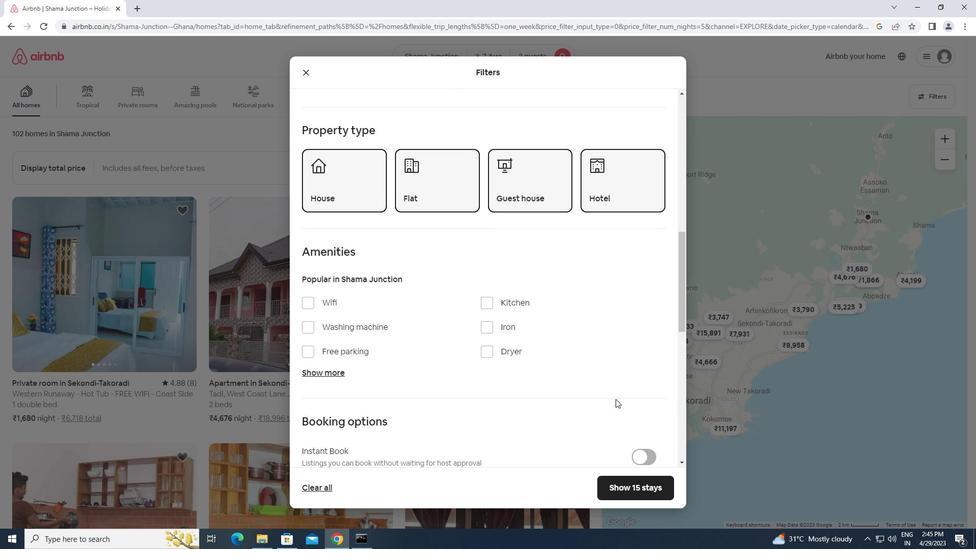 
Action: Mouse scrolled (616, 397) with delta (0, 0)
Screenshot: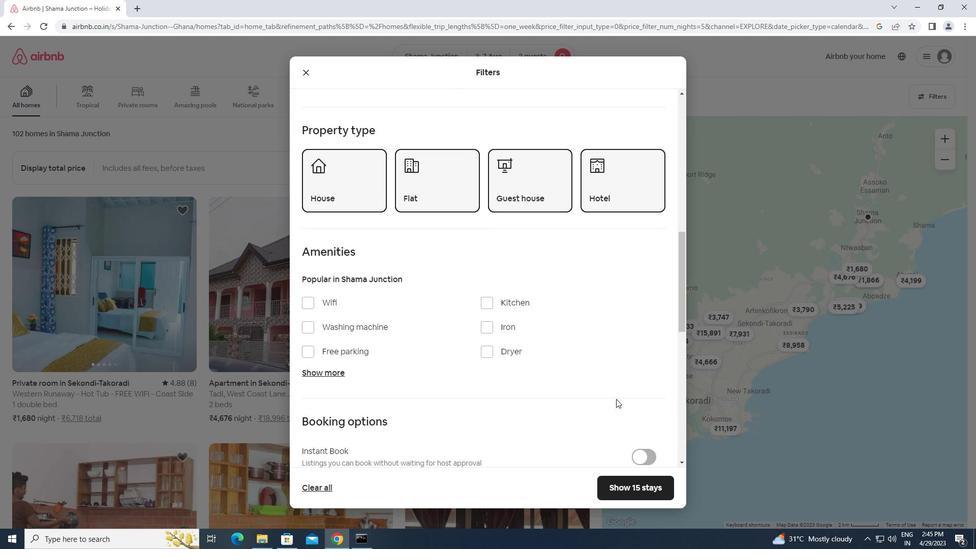 
Action: Mouse moved to (615, 398)
Screenshot: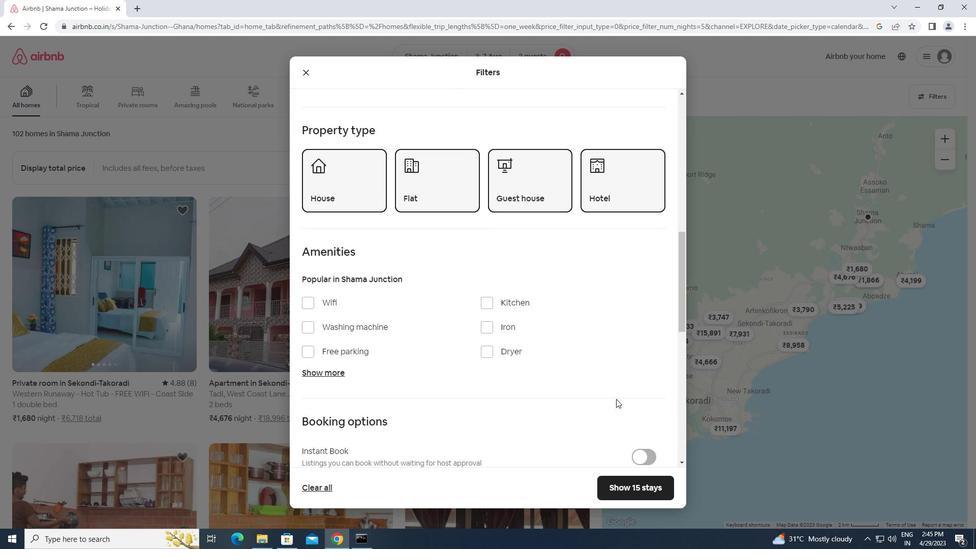 
Action: Mouse scrolled (615, 397) with delta (0, 0)
Screenshot: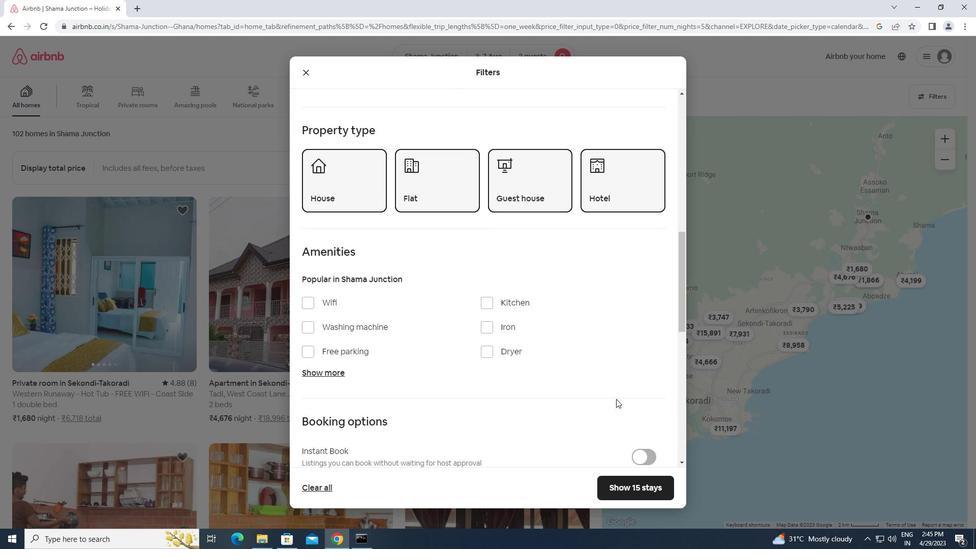 
Action: Mouse scrolled (615, 397) with delta (0, 0)
Screenshot: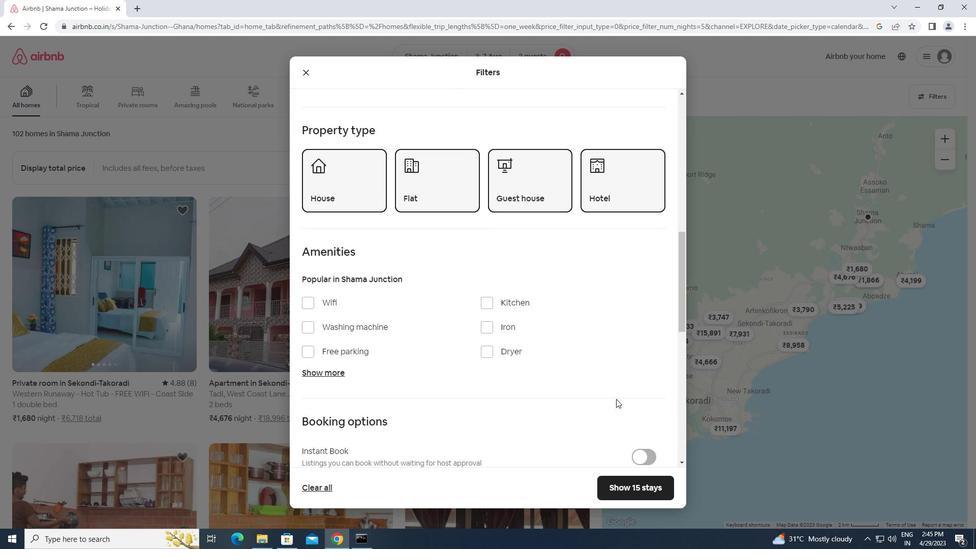 
Action: Mouse moved to (638, 336)
Screenshot: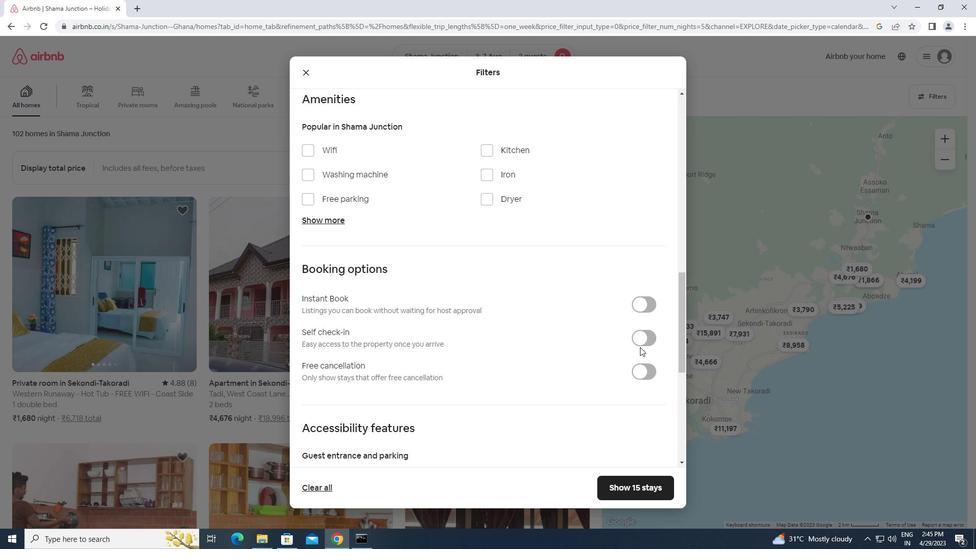 
Action: Mouse pressed left at (638, 336)
Screenshot: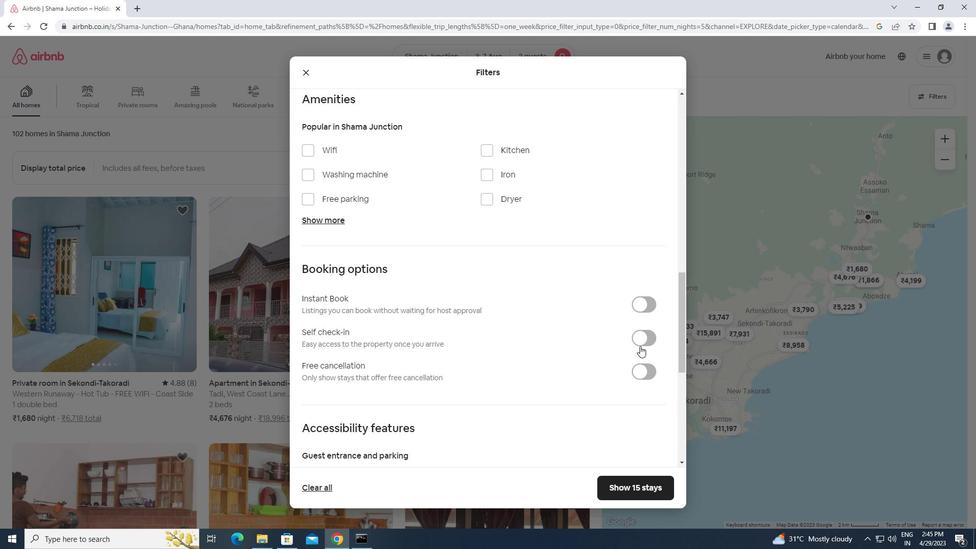 
Action: Mouse moved to (546, 360)
Screenshot: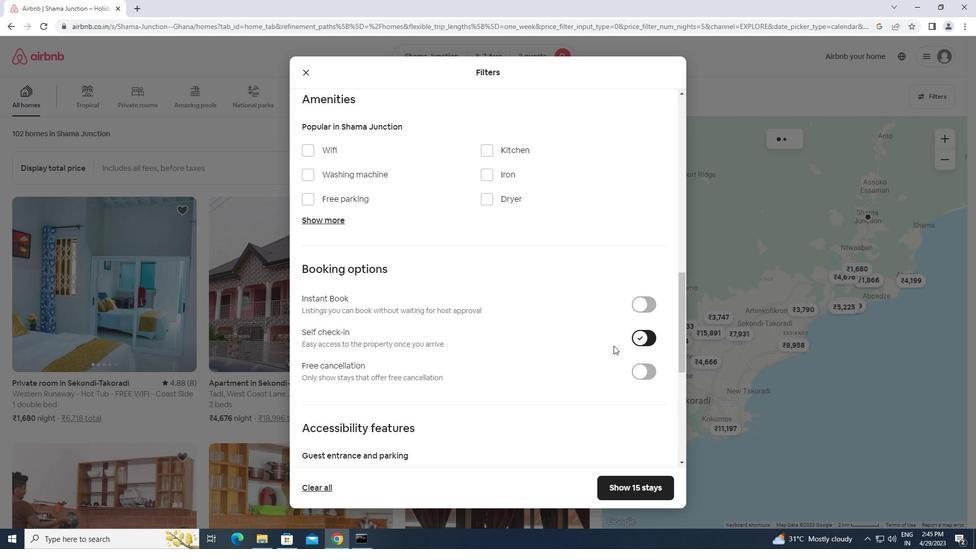 
Action: Mouse scrolled (546, 360) with delta (0, 0)
Screenshot: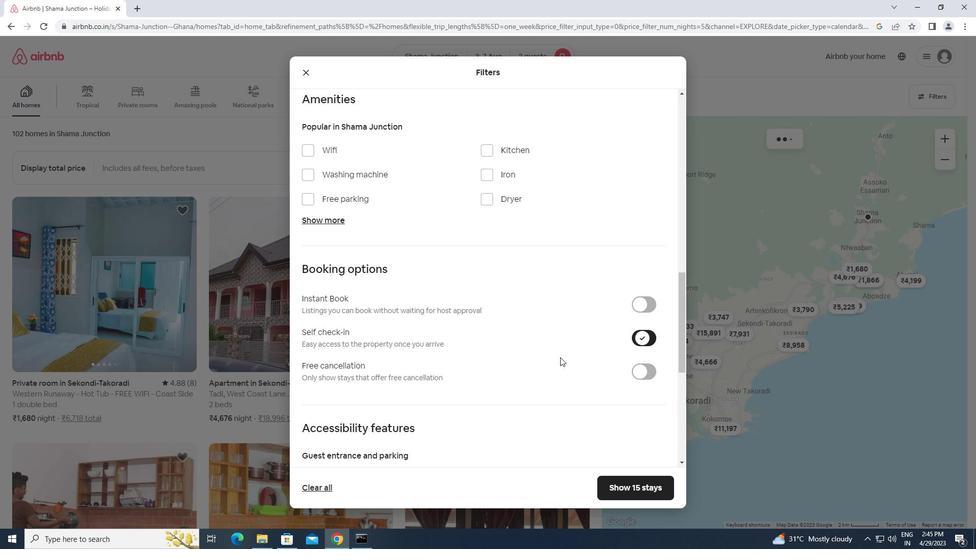 
Action: Mouse scrolled (546, 360) with delta (0, 0)
Screenshot: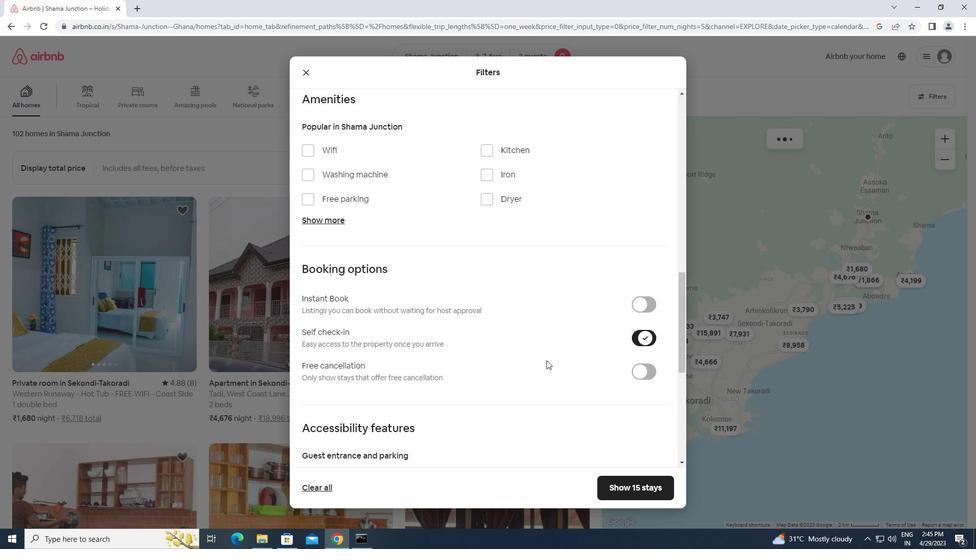 
Action: Mouse scrolled (546, 360) with delta (0, 0)
Screenshot: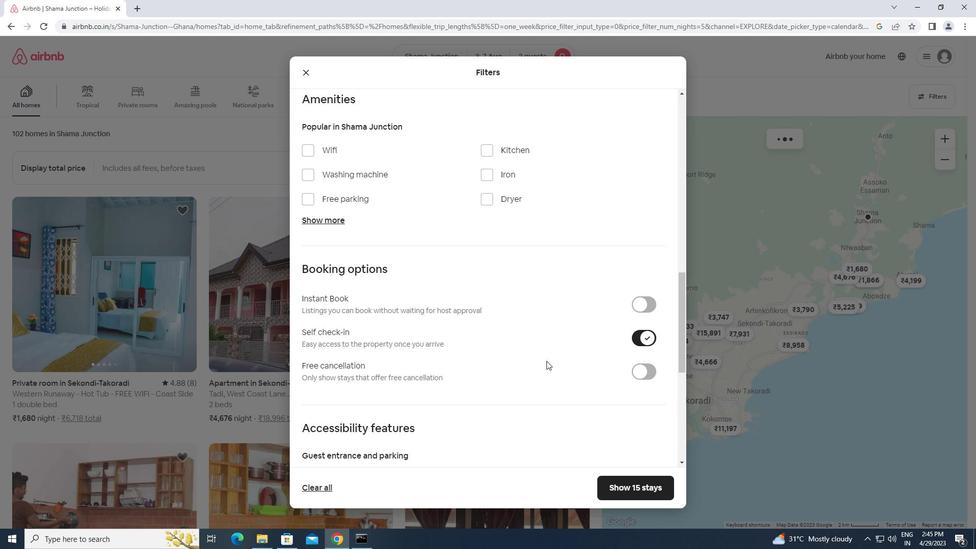 
Action: Mouse scrolled (546, 360) with delta (0, 0)
Screenshot: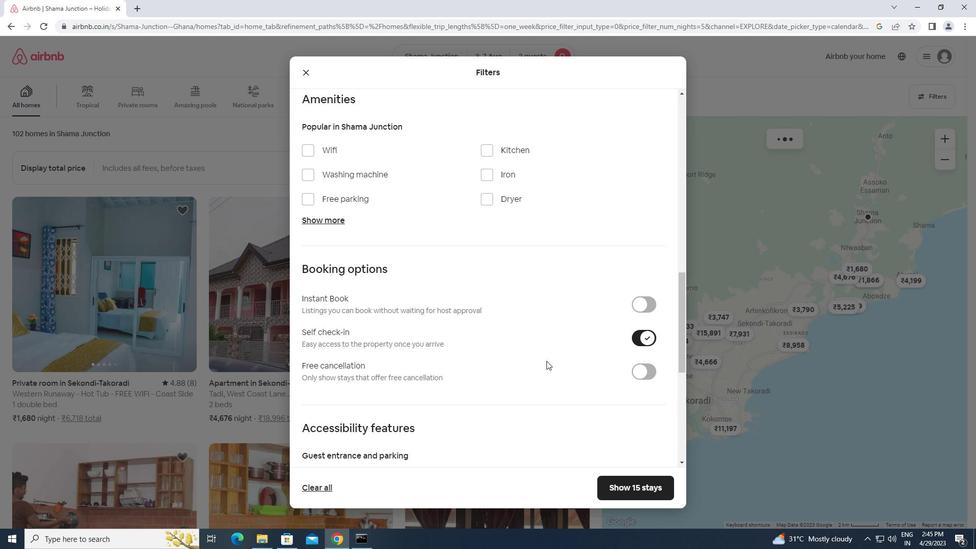 
Action: Mouse scrolled (546, 360) with delta (0, 0)
Screenshot: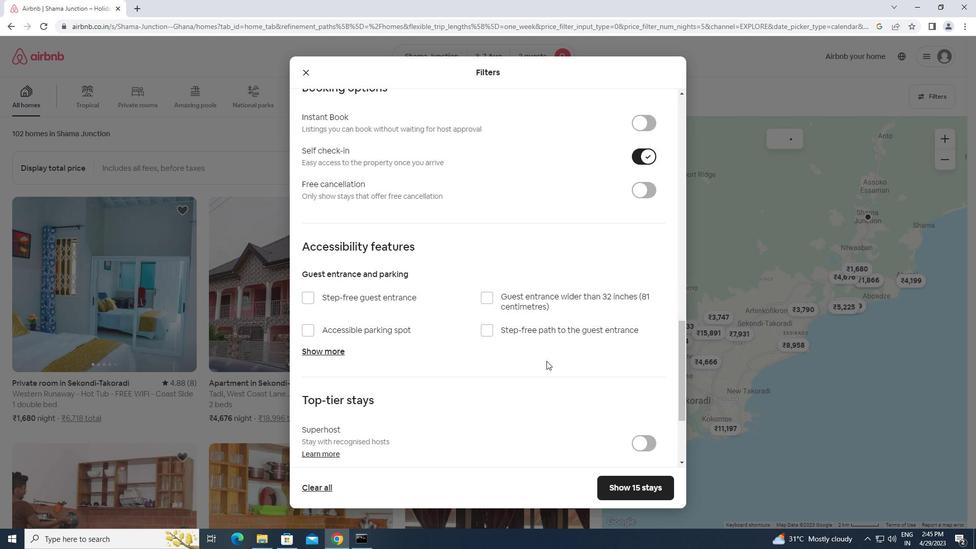 
Action: Mouse scrolled (546, 360) with delta (0, 0)
Screenshot: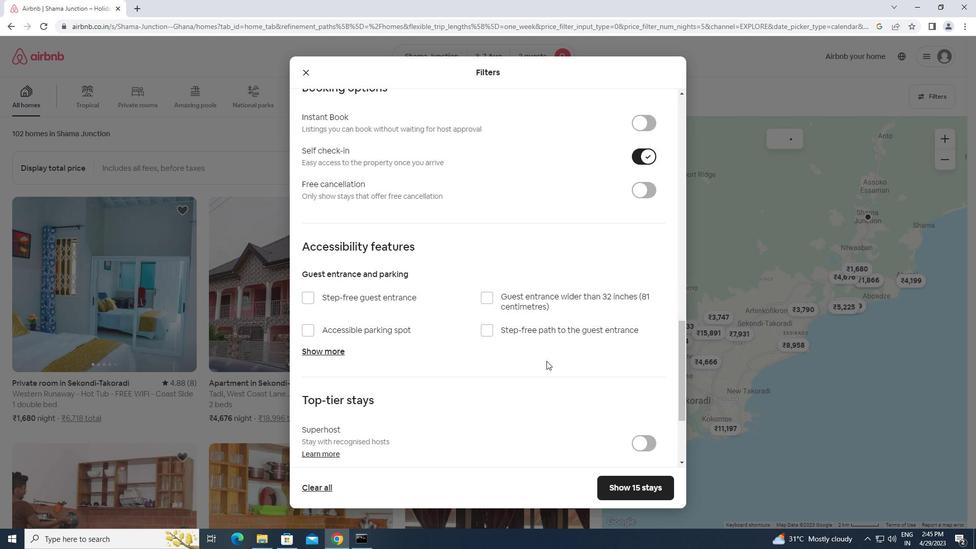 
Action: Mouse scrolled (546, 360) with delta (0, 0)
Screenshot: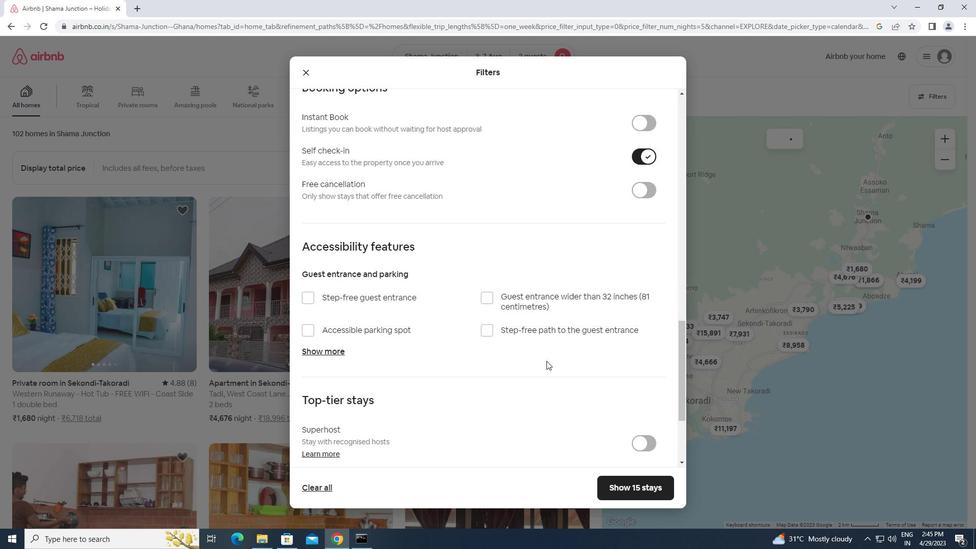 
Action: Mouse scrolled (546, 360) with delta (0, 0)
Screenshot: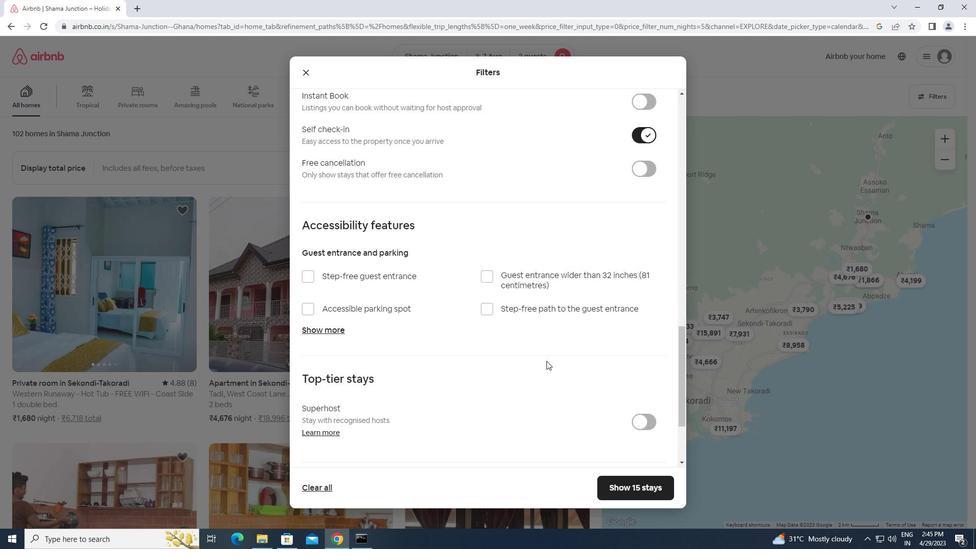 
Action: Mouse moved to (315, 395)
Screenshot: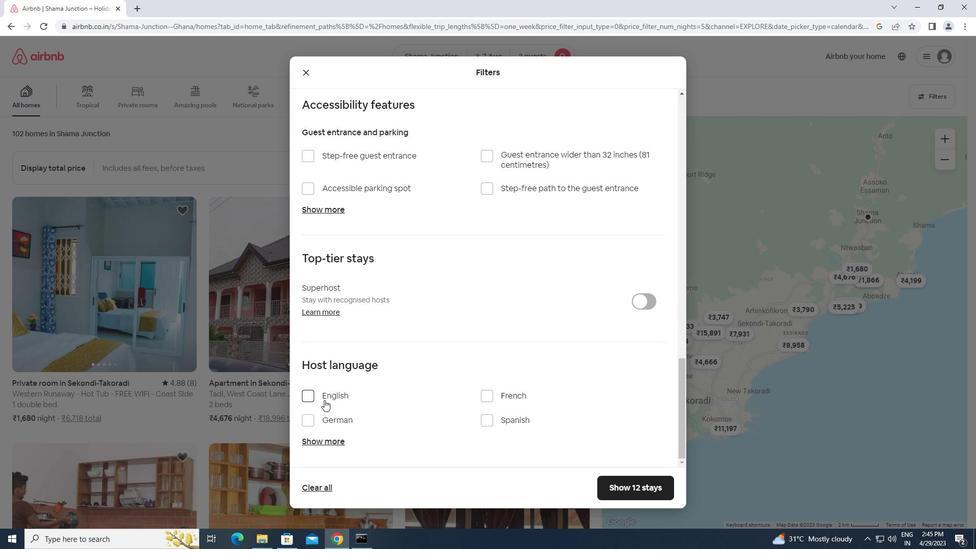 
Action: Mouse pressed left at (315, 395)
Screenshot: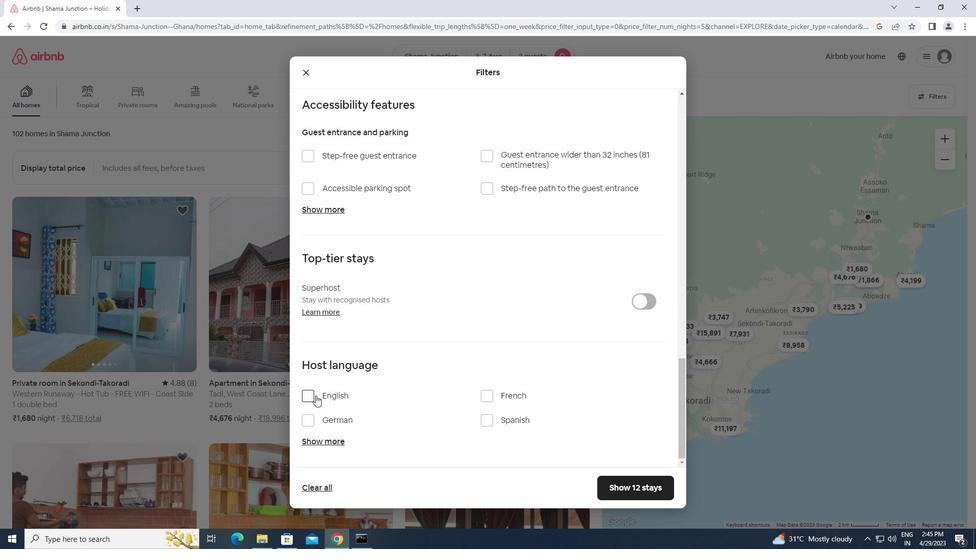 
Action: Mouse moved to (646, 491)
Screenshot: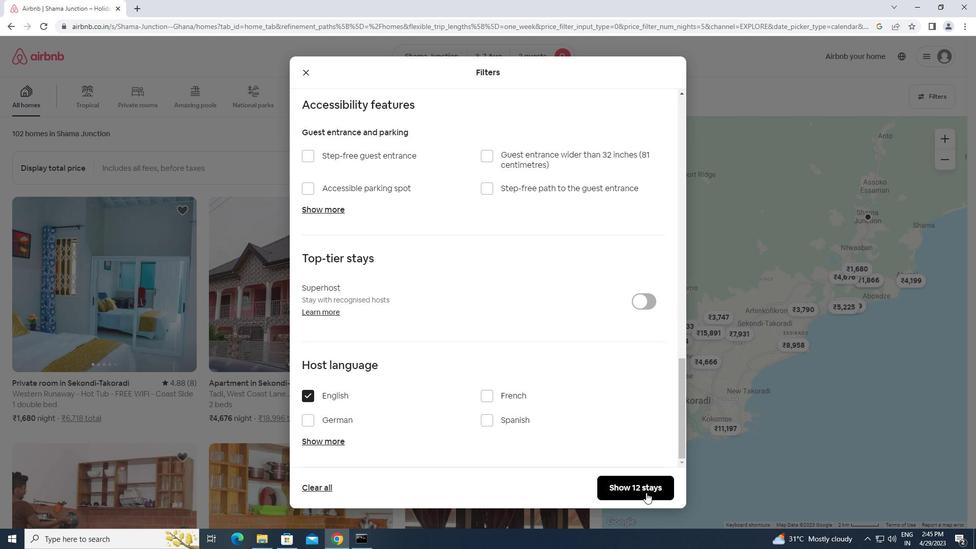 
Action: Mouse pressed left at (646, 491)
Screenshot: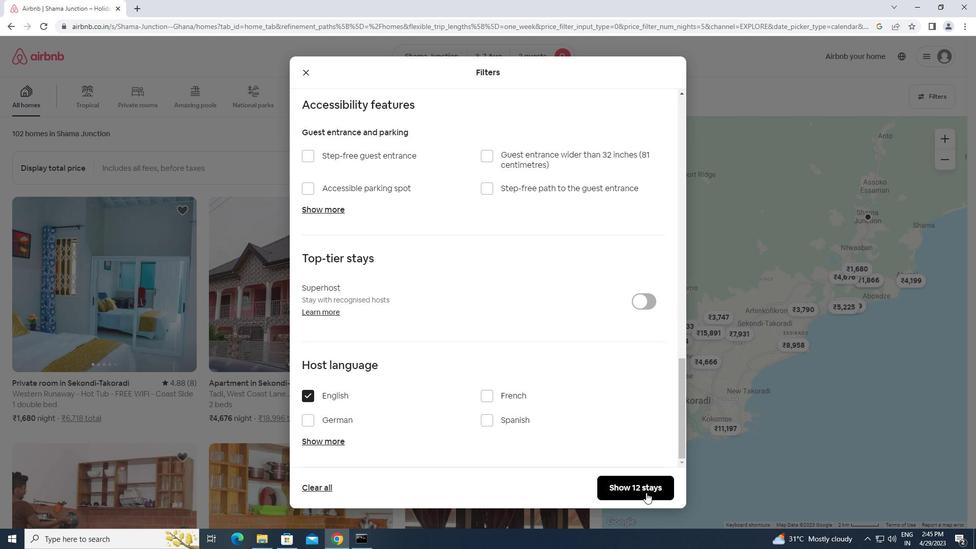 
Action: Mouse moved to (645, 489)
Screenshot: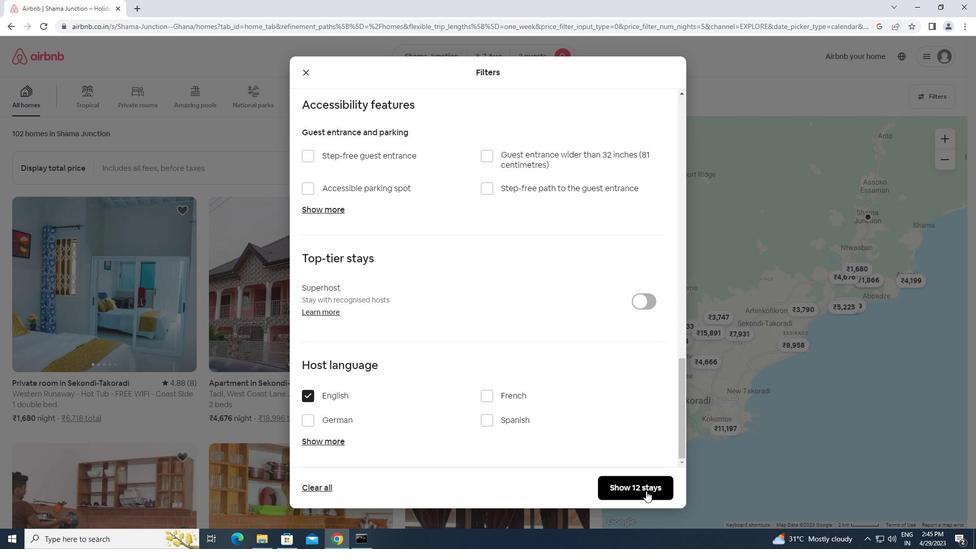 
